 Task: Look for space in Biankouma, Ivory Coast from 5th September, 2023 to 13th September, 2023 for 6 adults in price range Rs.15000 to Rs.20000. Place can be entire place with 3 bedrooms having 3 beds and 3 bathrooms. Property type can be house, flat, guest house. Booking option can be shelf check-in. Required host language is English.
Action: Mouse moved to (375, 83)
Screenshot: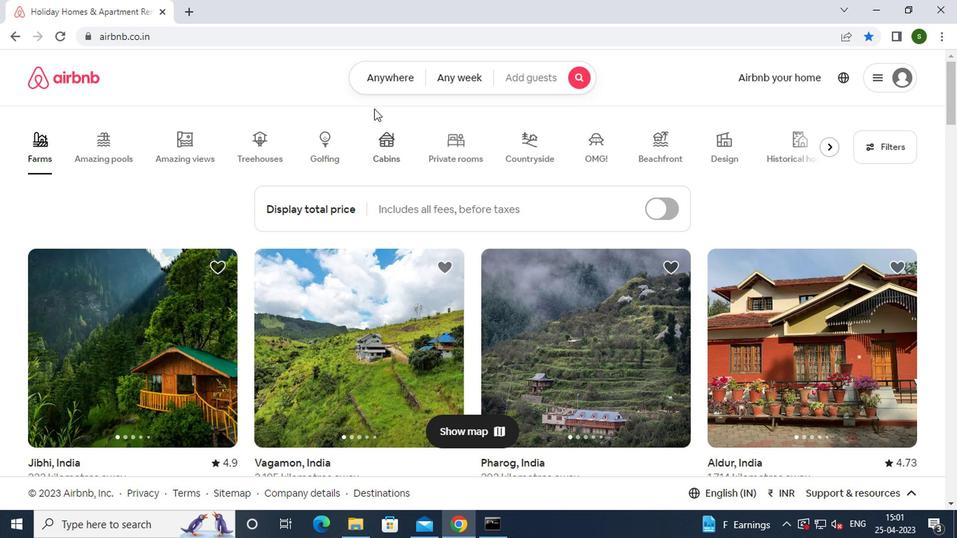 
Action: Mouse pressed left at (375, 83)
Screenshot: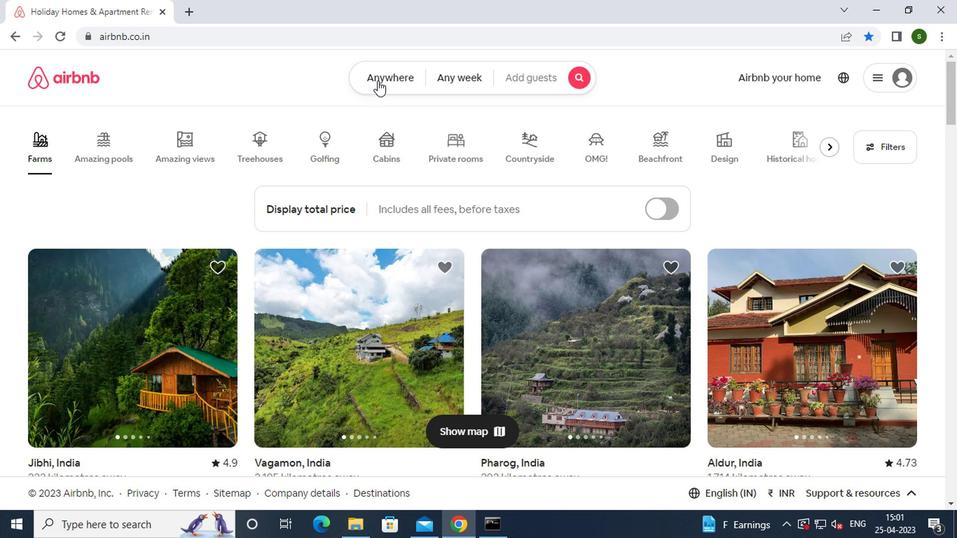 
Action: Mouse moved to (268, 130)
Screenshot: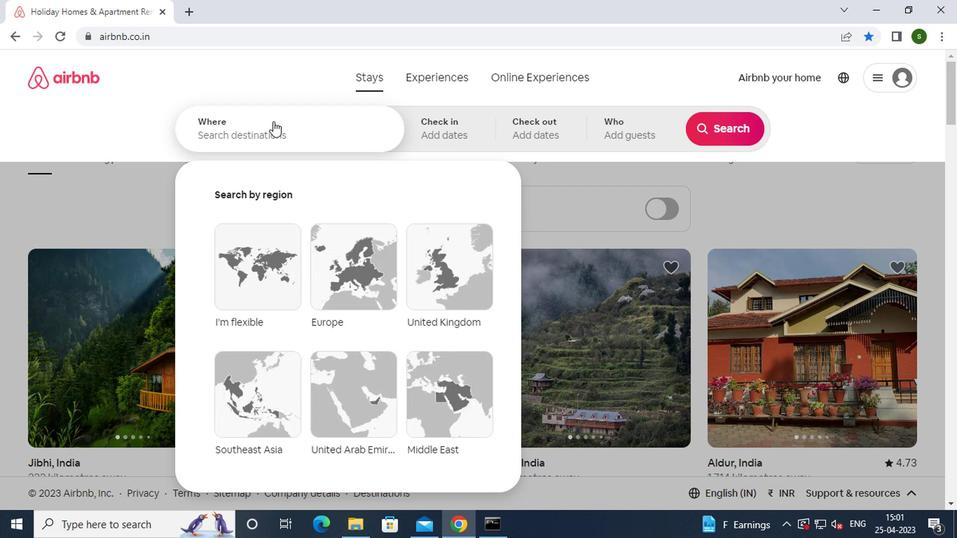 
Action: Mouse pressed left at (268, 130)
Screenshot: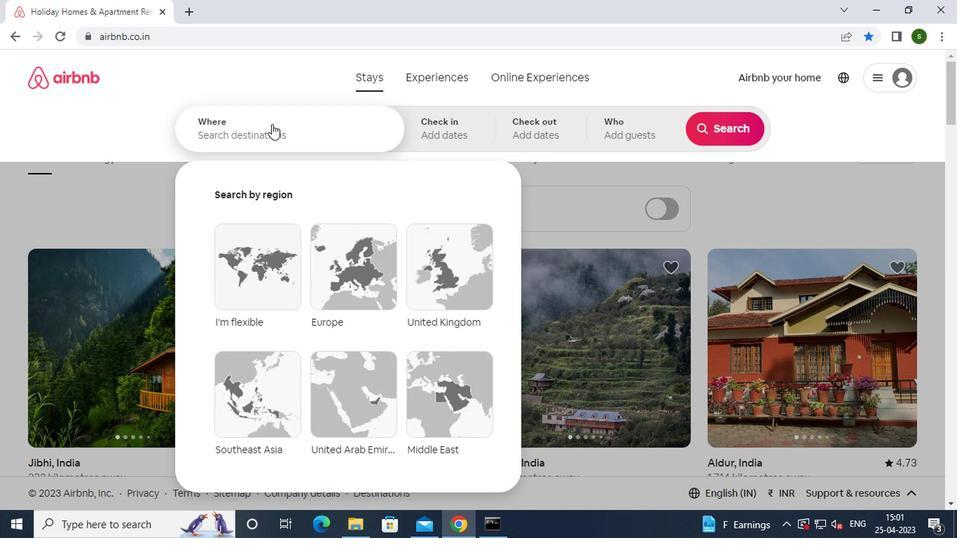 
Action: Key pressed b<Key.caps_lock>iankouma,<Key.space><Key.caps_lock>i<Key.caps_lock>vory
Screenshot: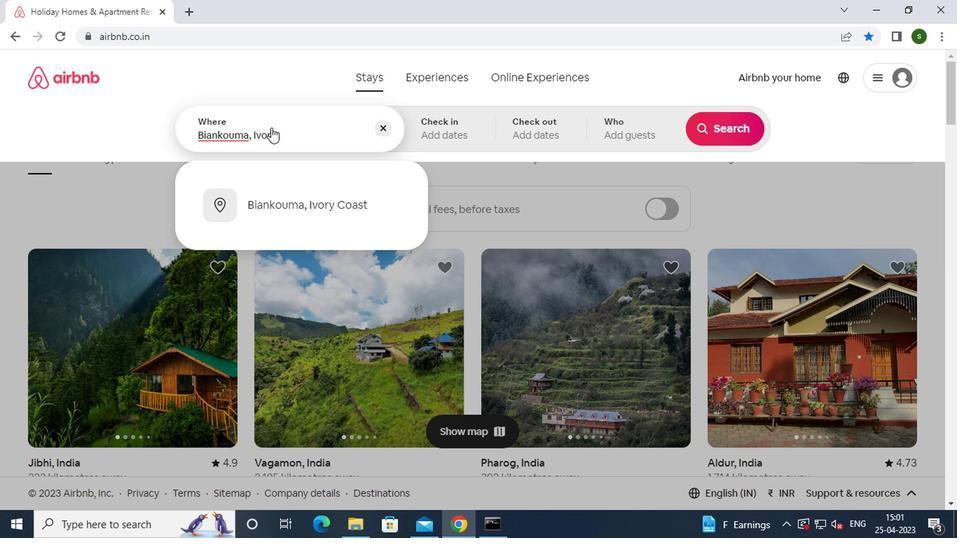 
Action: Mouse moved to (288, 198)
Screenshot: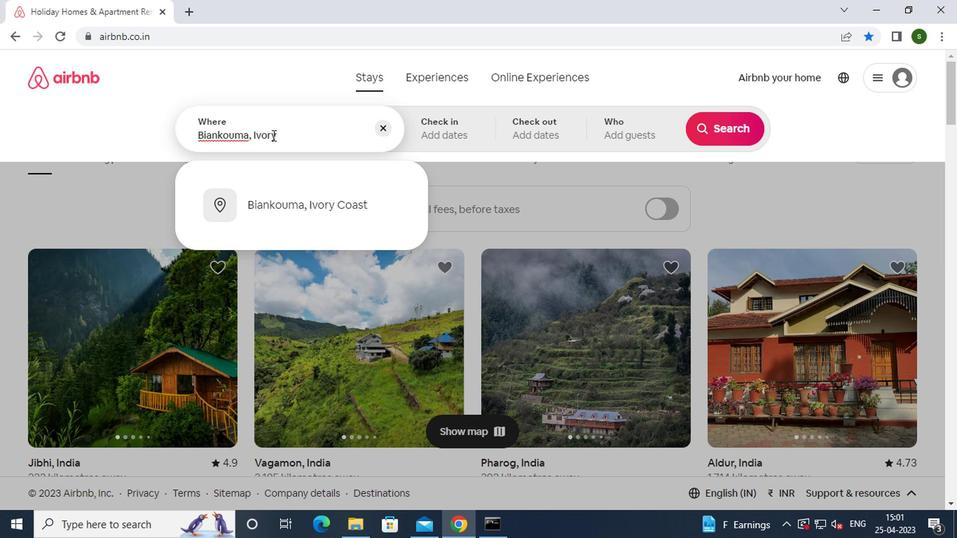 
Action: Mouse pressed left at (288, 198)
Screenshot: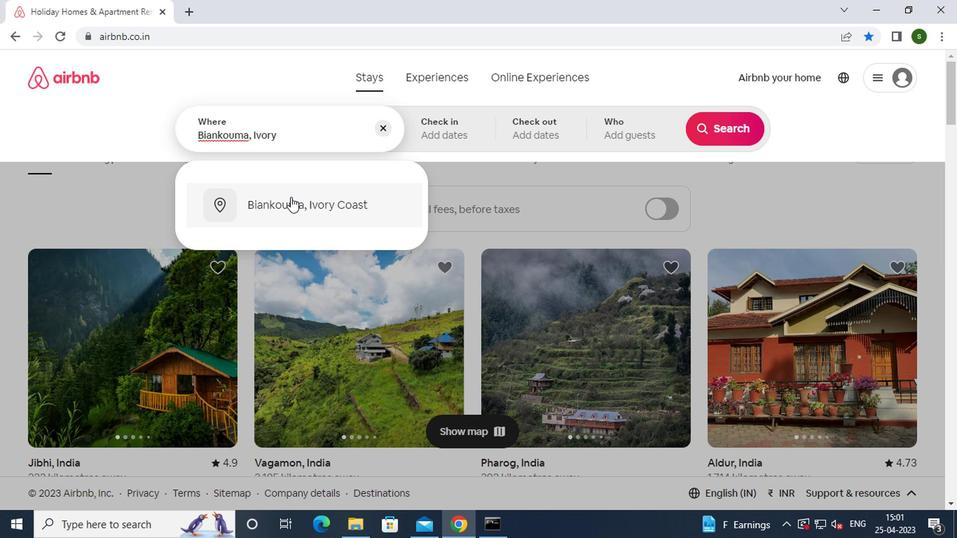
Action: Mouse moved to (719, 238)
Screenshot: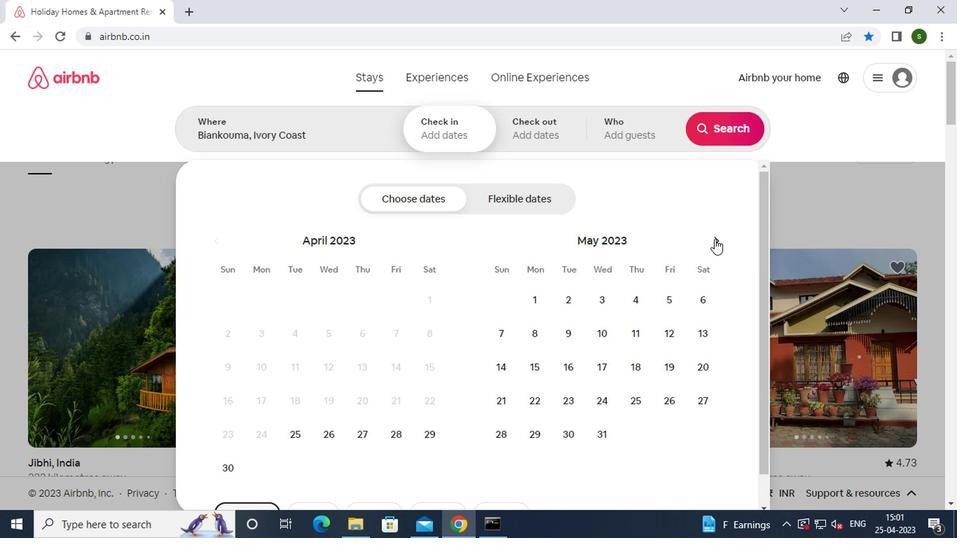 
Action: Mouse pressed left at (719, 238)
Screenshot: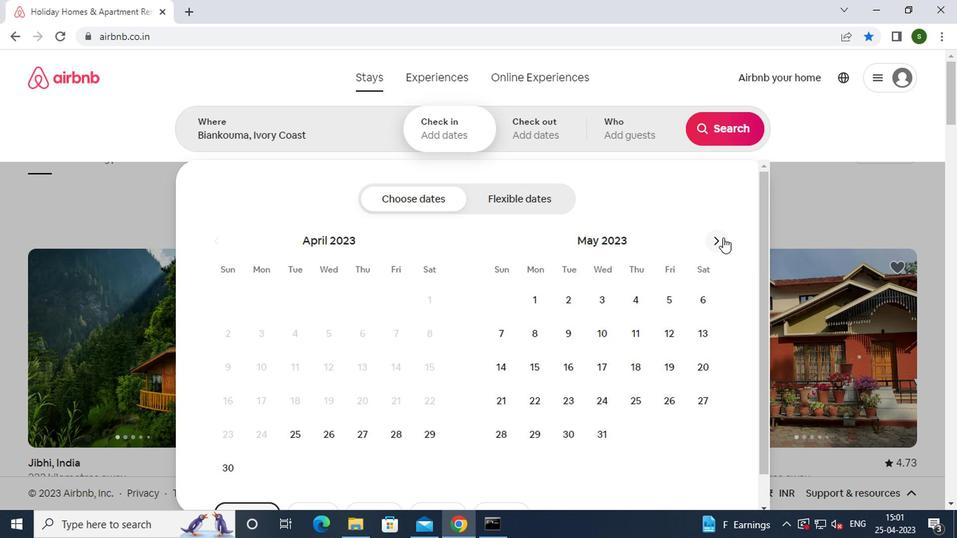 
Action: Mouse pressed left at (719, 238)
Screenshot: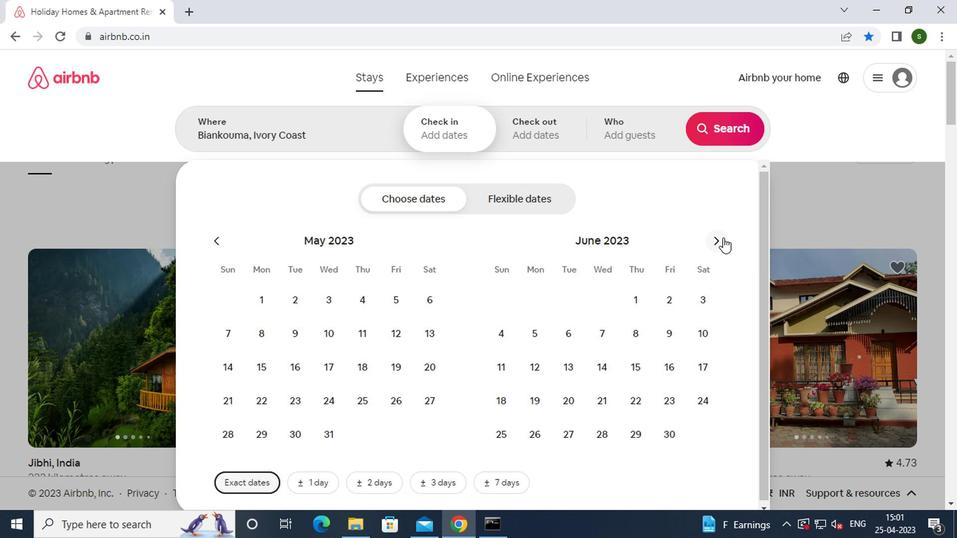 
Action: Mouse moved to (719, 238)
Screenshot: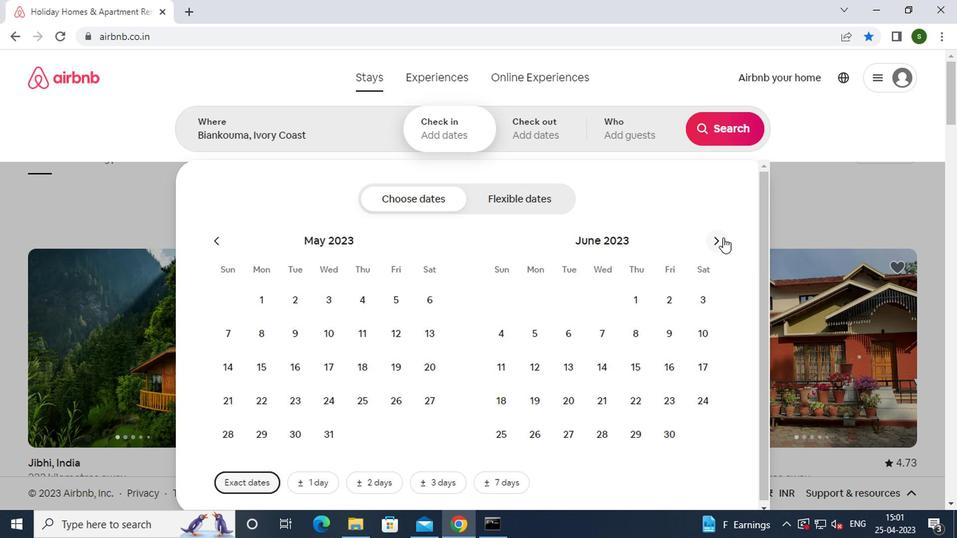 
Action: Mouse pressed left at (719, 238)
Screenshot: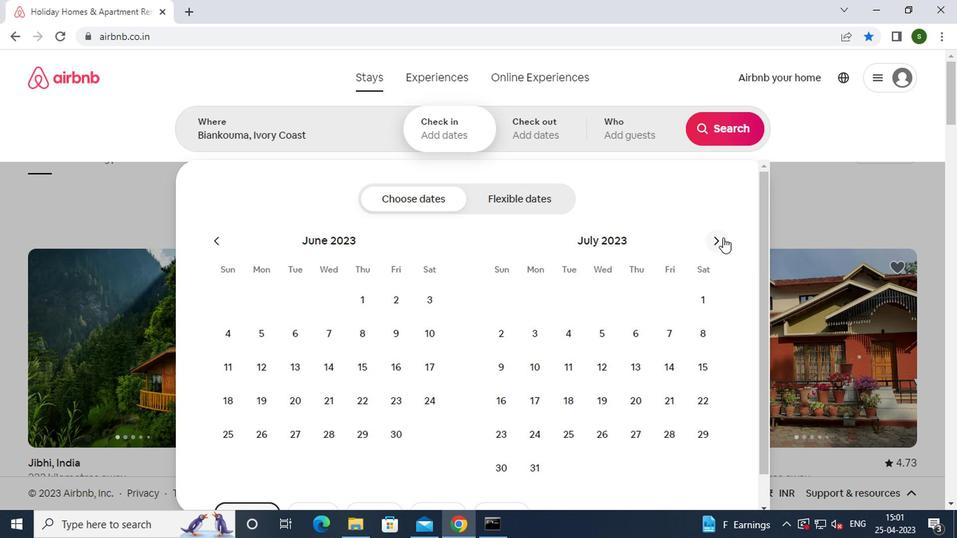 
Action: Mouse moved to (718, 238)
Screenshot: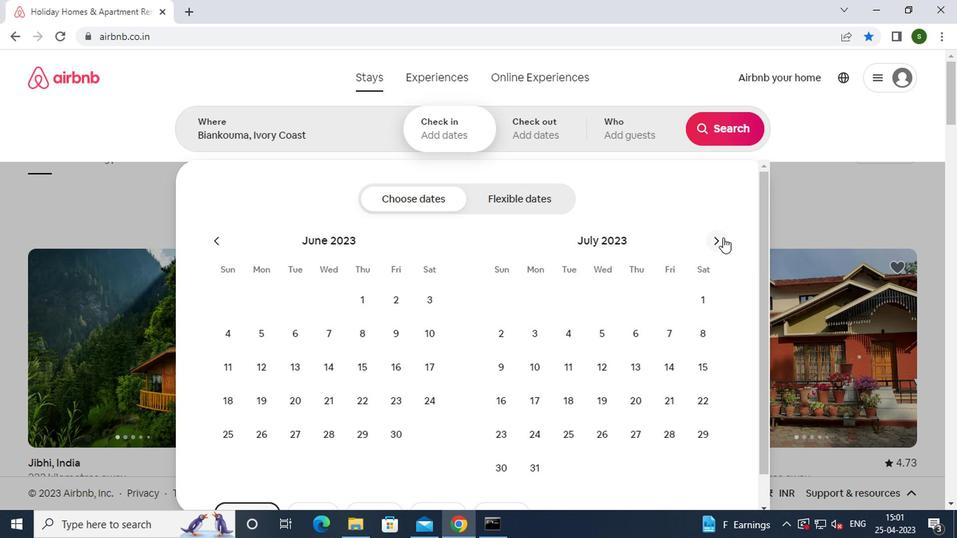 
Action: Mouse pressed left at (718, 238)
Screenshot: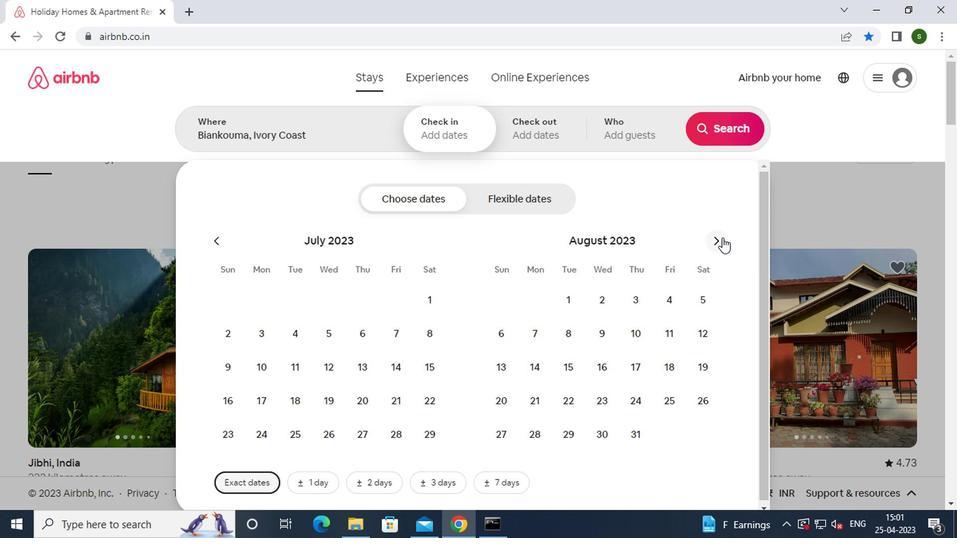 
Action: Mouse moved to (556, 328)
Screenshot: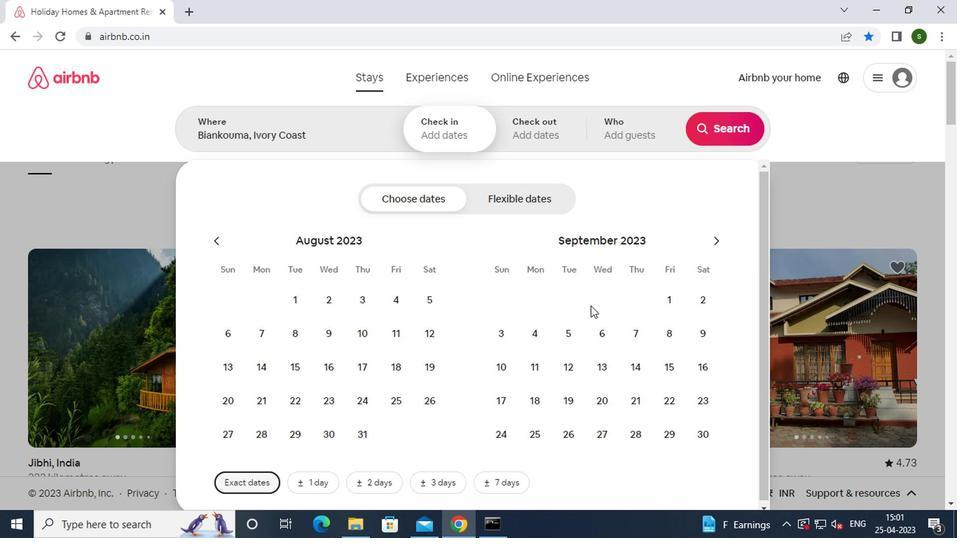 
Action: Mouse pressed left at (556, 328)
Screenshot: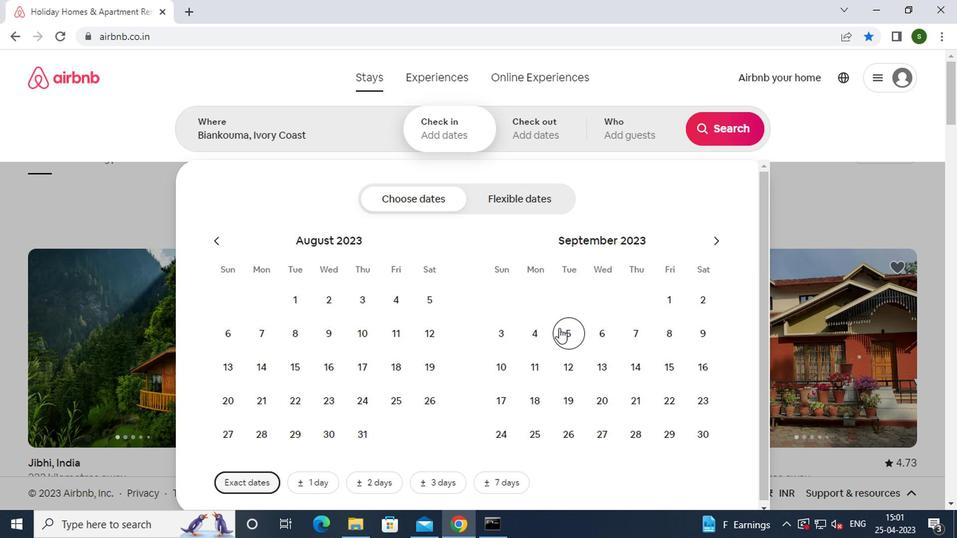 
Action: Mouse moved to (594, 357)
Screenshot: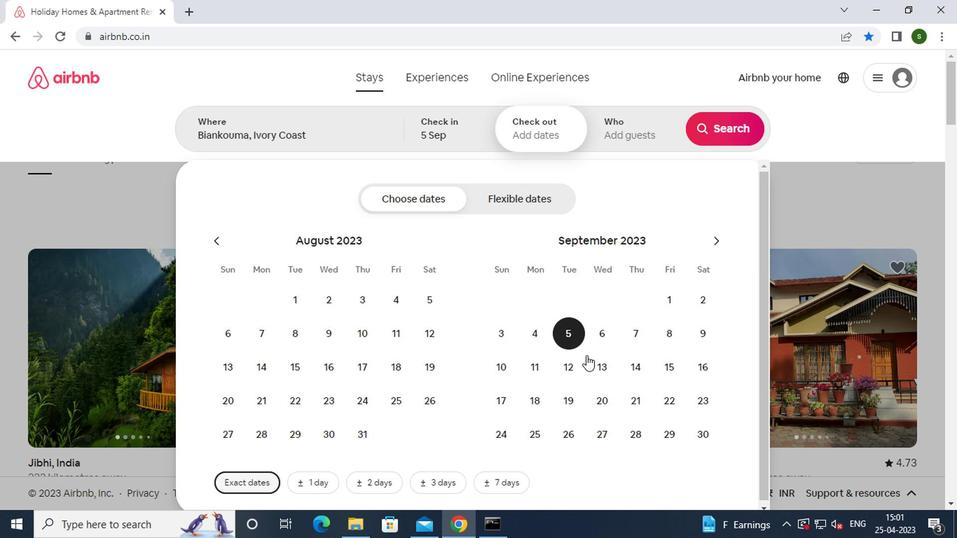 
Action: Mouse pressed left at (594, 357)
Screenshot: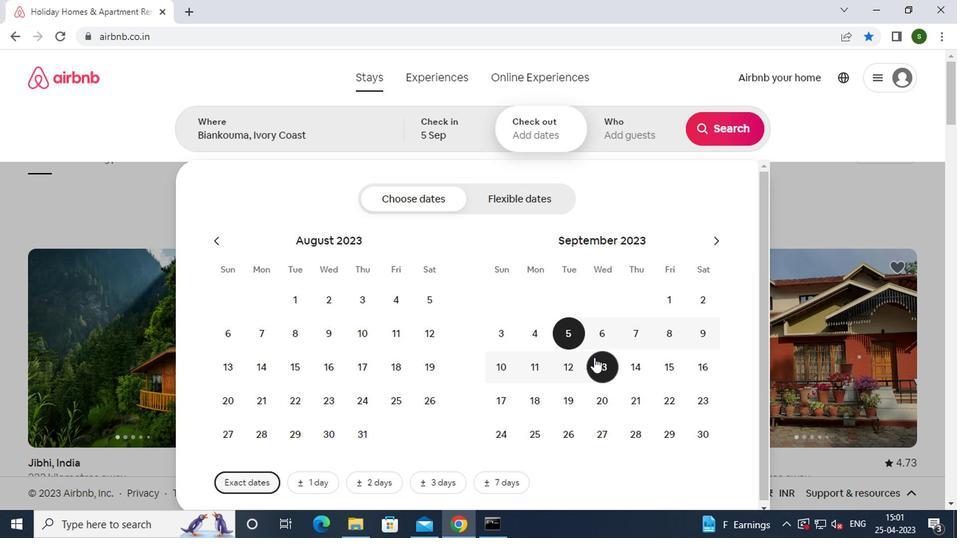 
Action: Mouse moved to (610, 137)
Screenshot: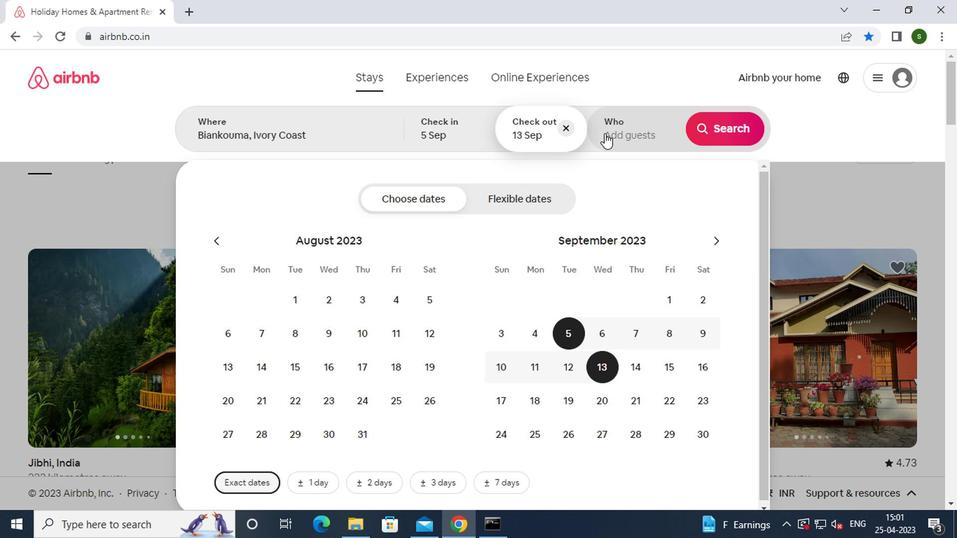 
Action: Mouse pressed left at (610, 137)
Screenshot: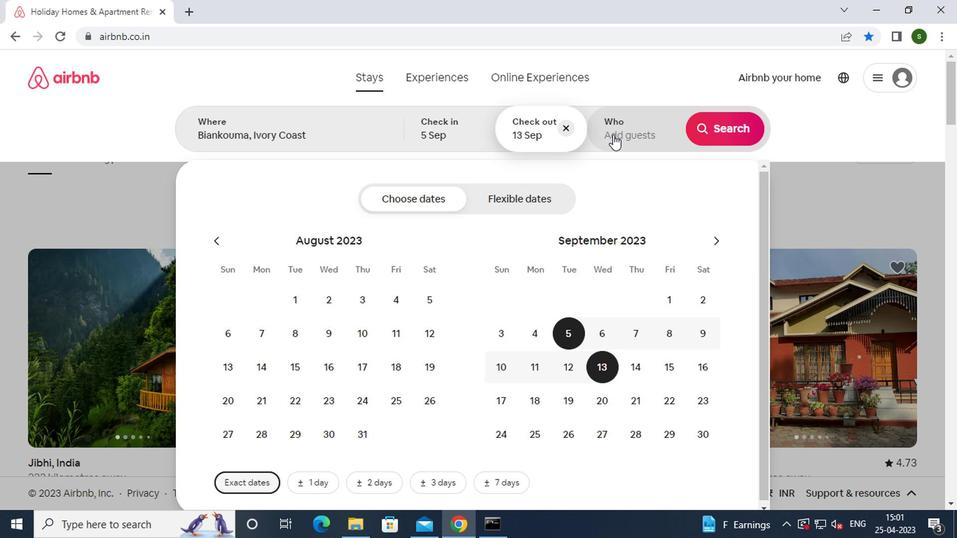 
Action: Mouse moved to (733, 202)
Screenshot: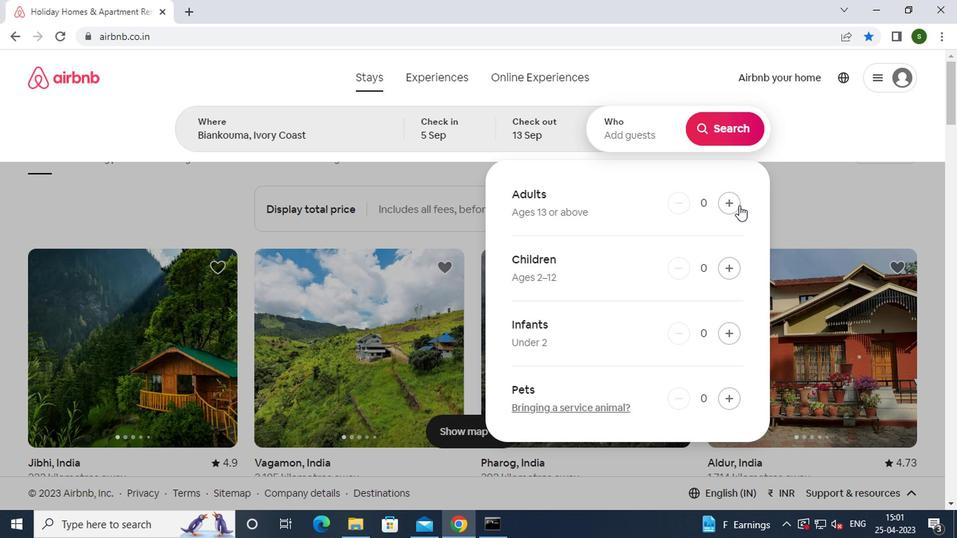 
Action: Mouse pressed left at (733, 202)
Screenshot: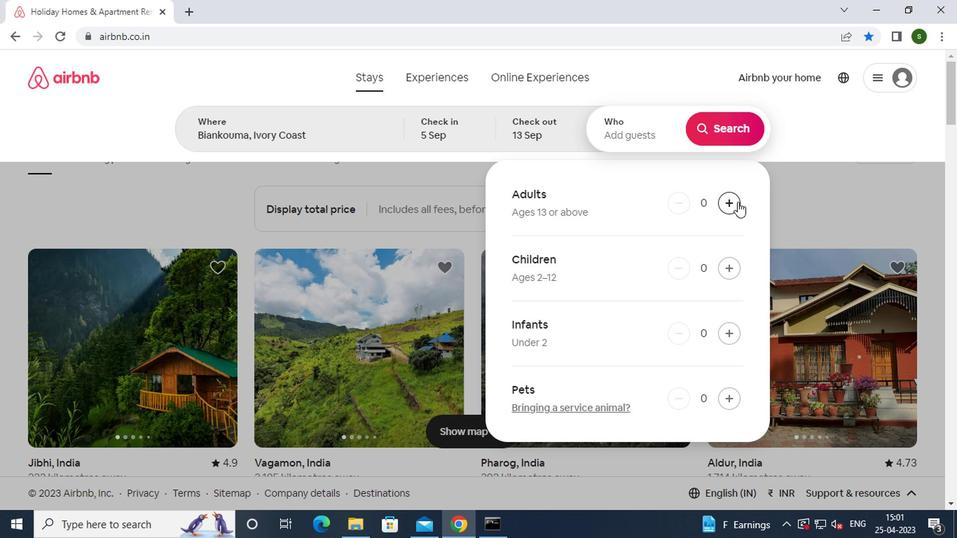 
Action: Mouse pressed left at (733, 202)
Screenshot: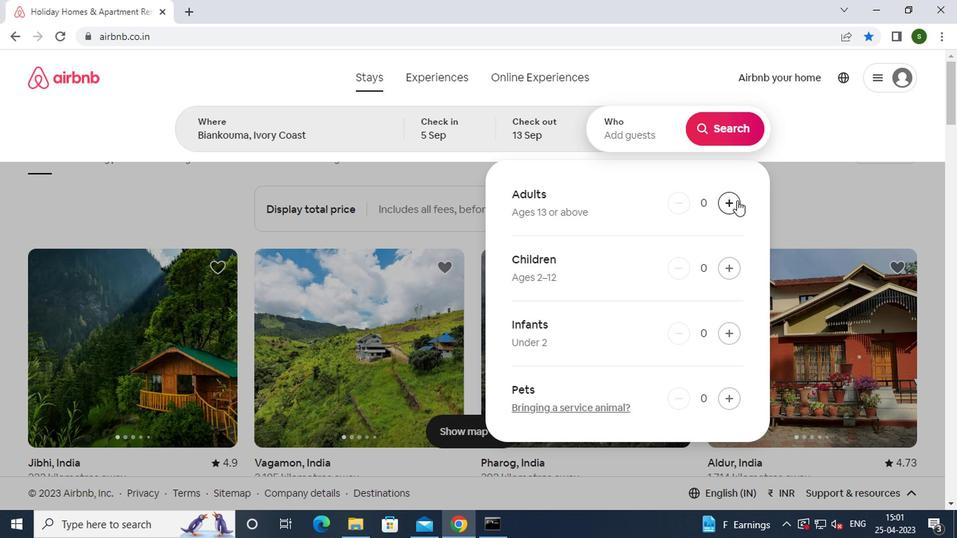 
Action: Mouse pressed left at (733, 202)
Screenshot: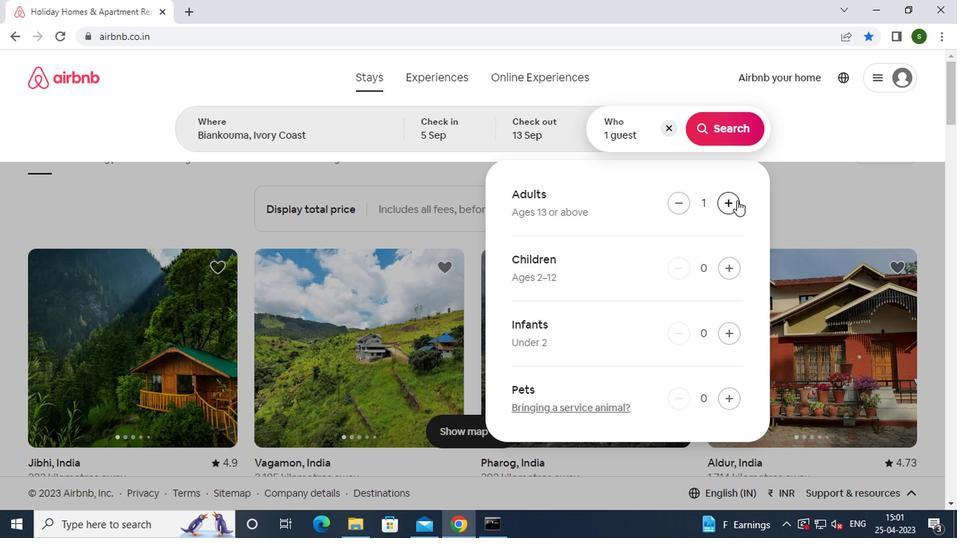 
Action: Mouse pressed left at (733, 202)
Screenshot: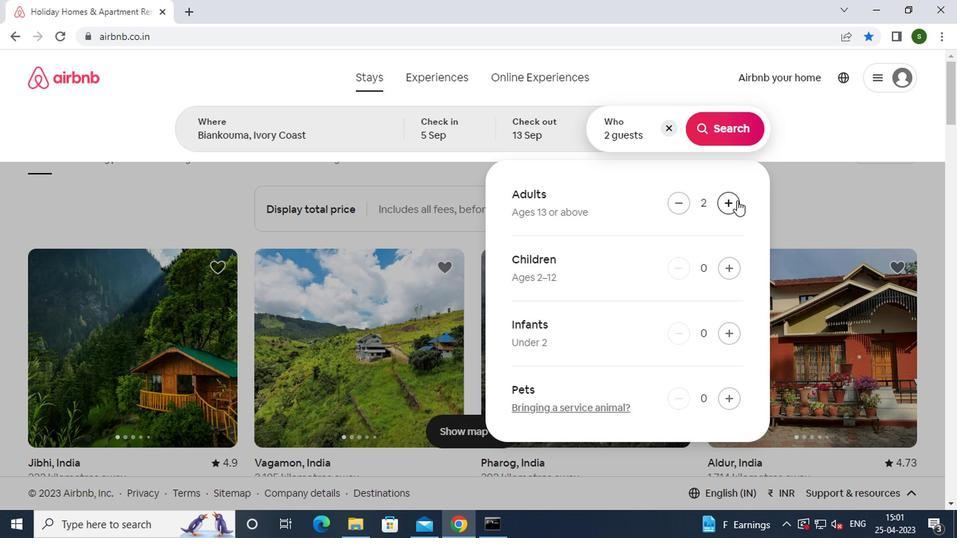 
Action: Mouse pressed left at (733, 202)
Screenshot: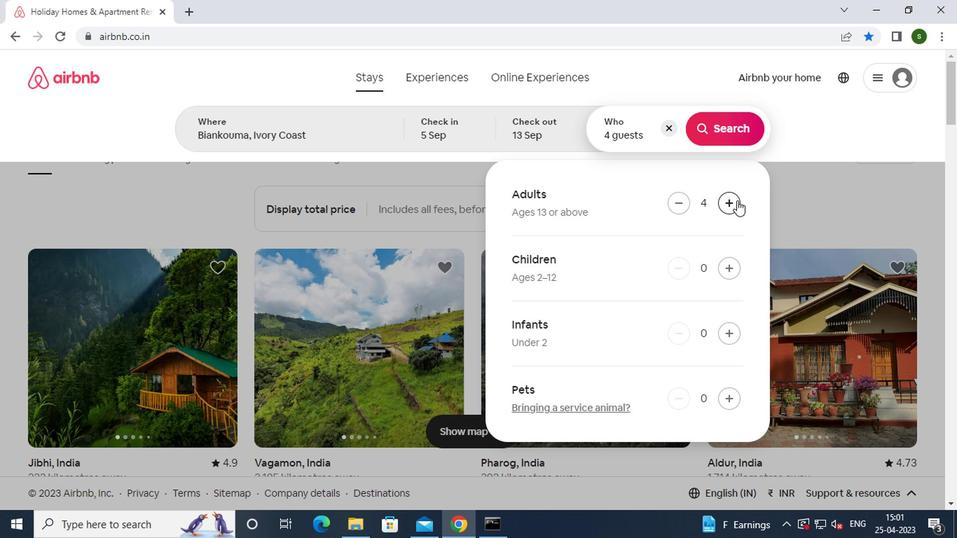 
Action: Mouse pressed left at (733, 202)
Screenshot: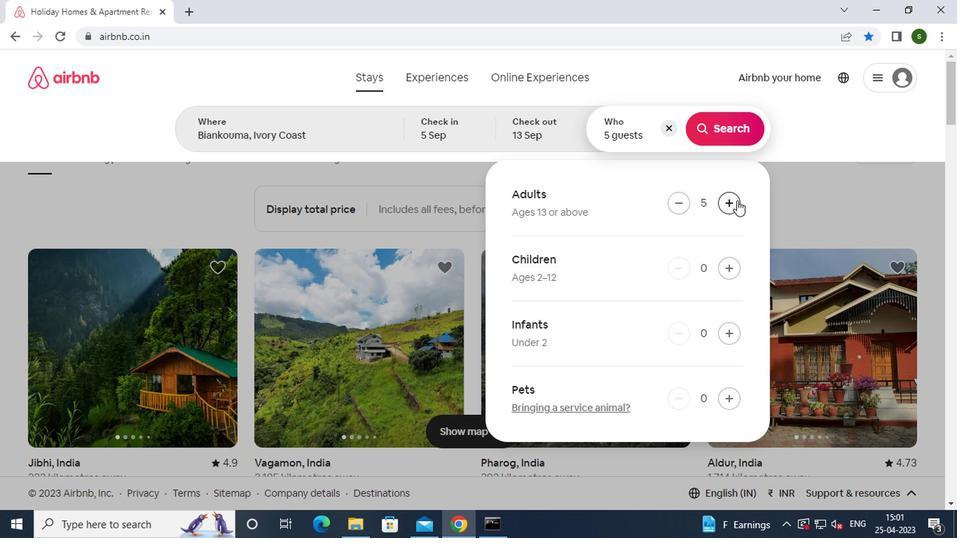 
Action: Mouse moved to (723, 137)
Screenshot: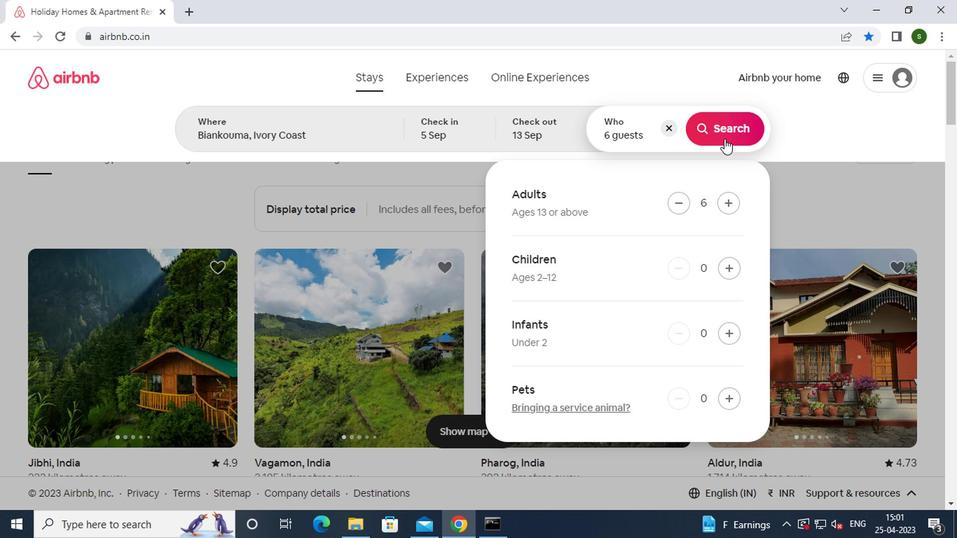 
Action: Mouse pressed left at (723, 137)
Screenshot: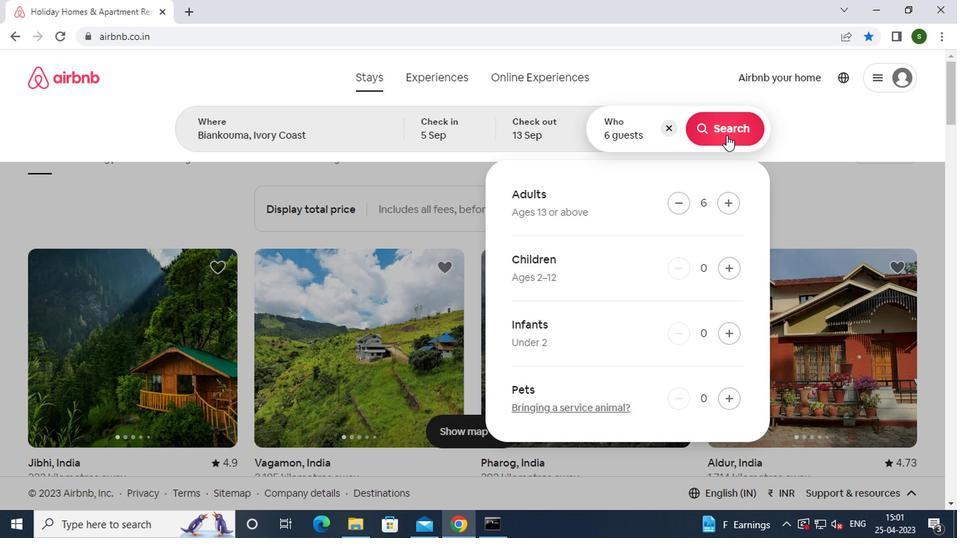 
Action: Mouse moved to (865, 139)
Screenshot: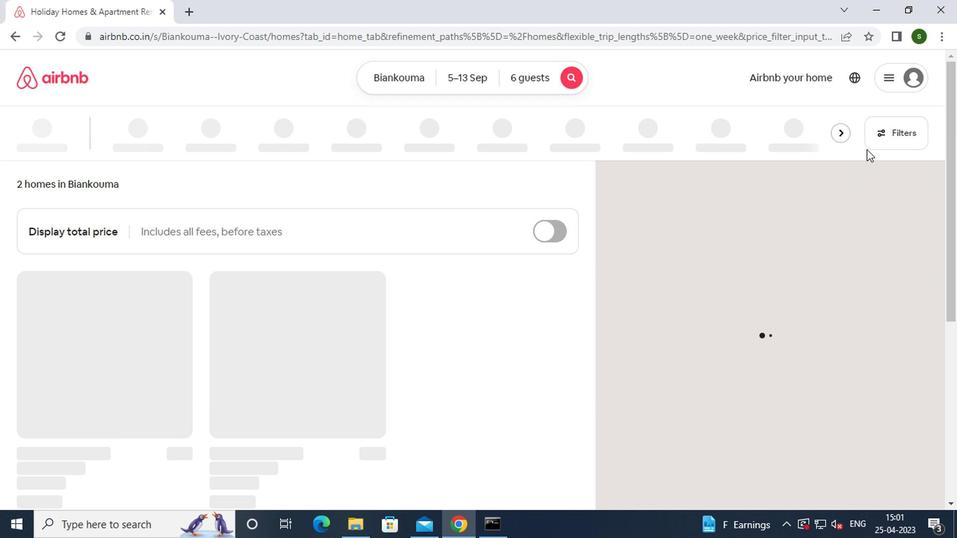 
Action: Mouse pressed left at (865, 139)
Screenshot: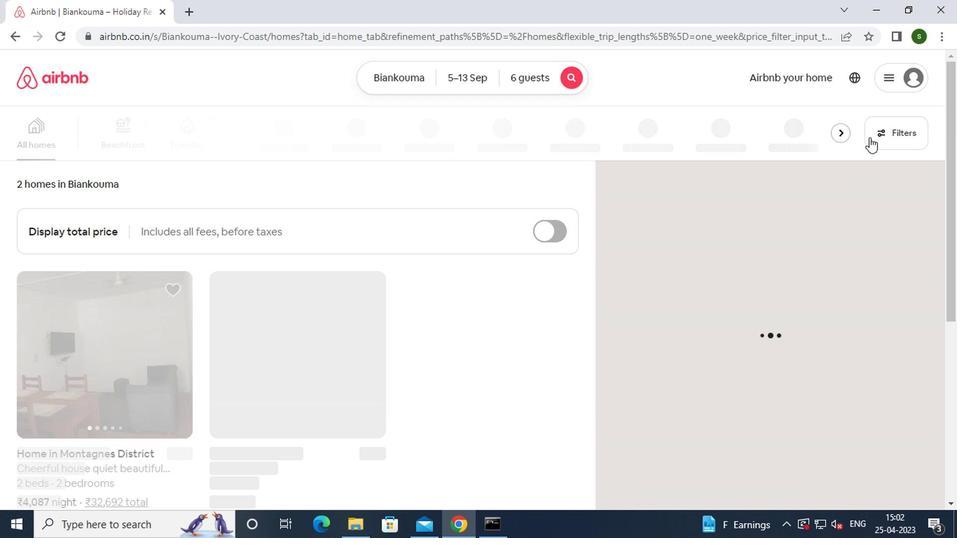 
Action: Mouse moved to (404, 307)
Screenshot: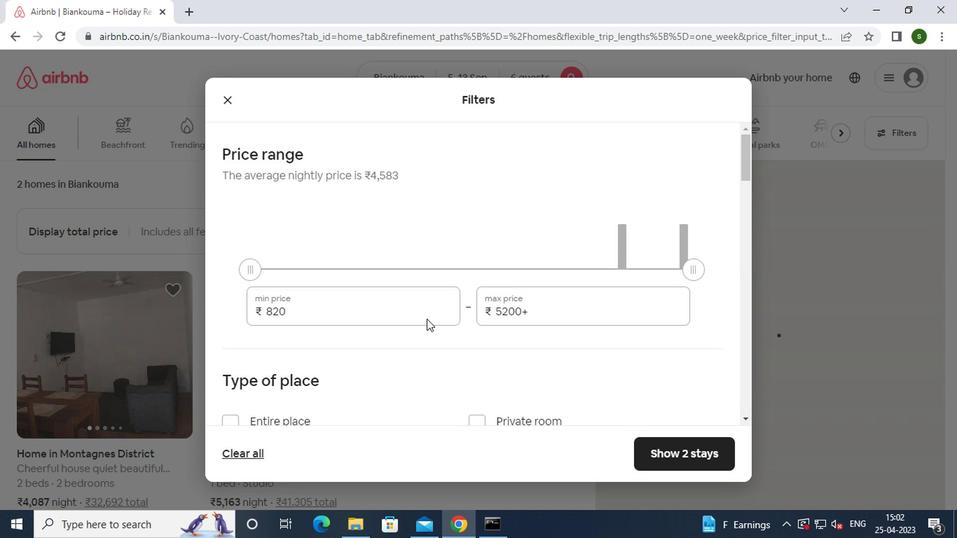 
Action: Mouse pressed left at (404, 307)
Screenshot: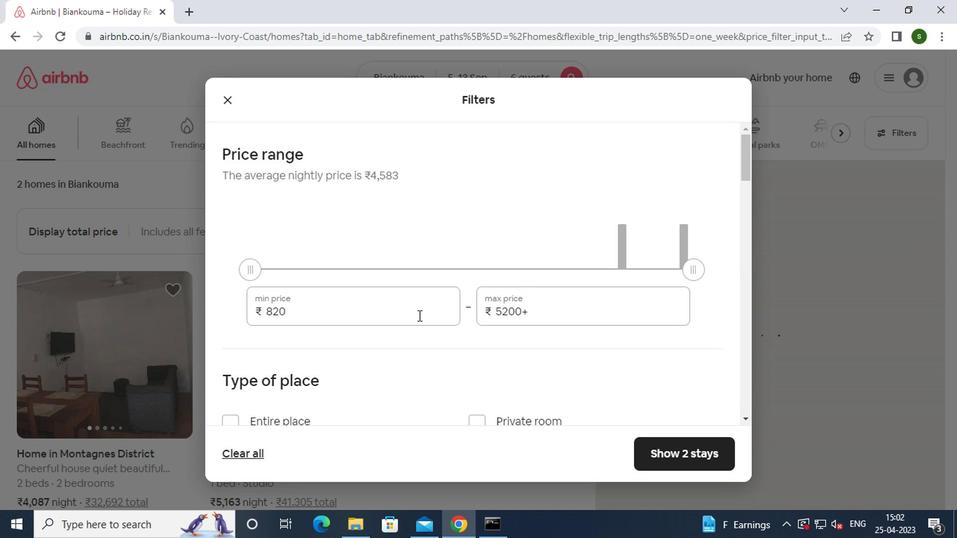 
Action: Key pressed <Key.backspace><Key.backspace><Key.backspace><Key.backspace><Key.backspace><Key.backspace><Key.backspace><Key.backspace><Key.backspace>15000
Screenshot: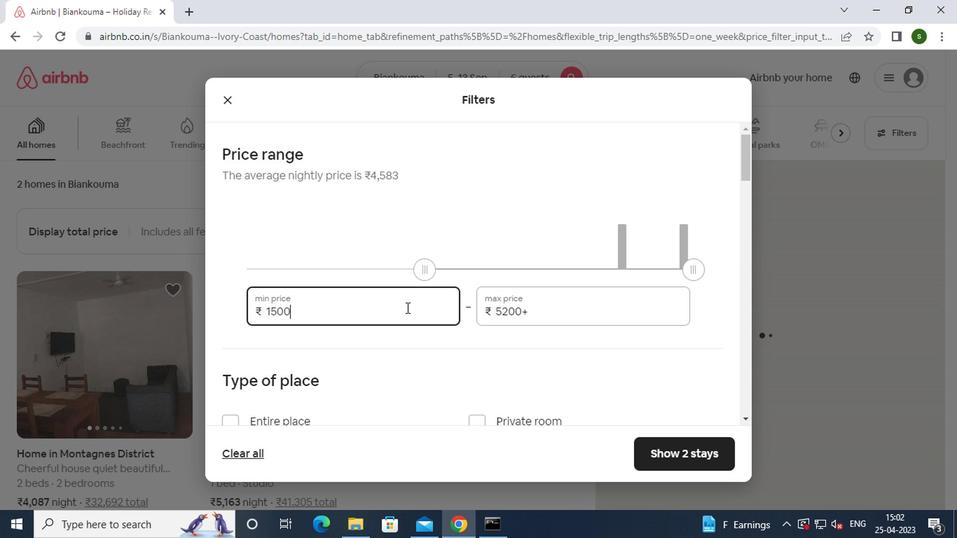 
Action: Mouse moved to (557, 305)
Screenshot: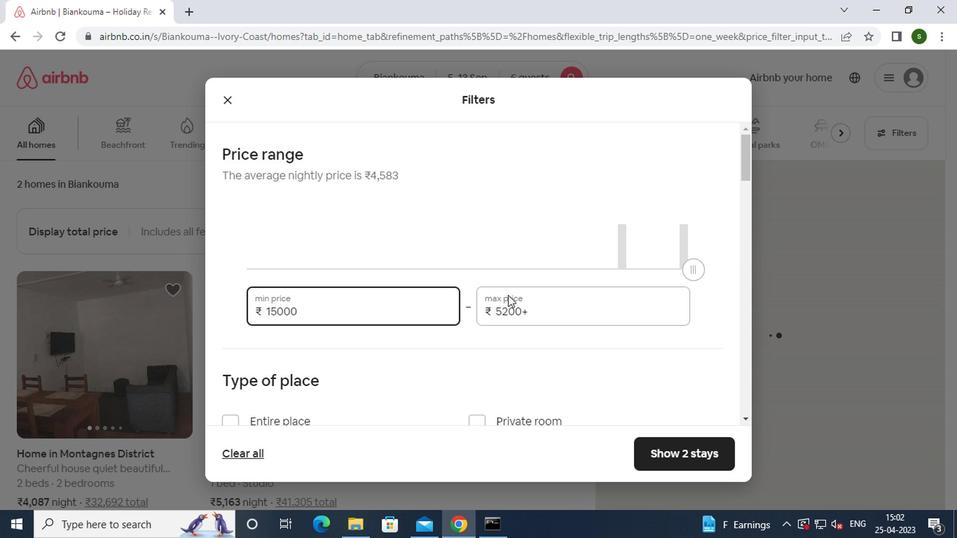 
Action: Mouse pressed left at (557, 305)
Screenshot: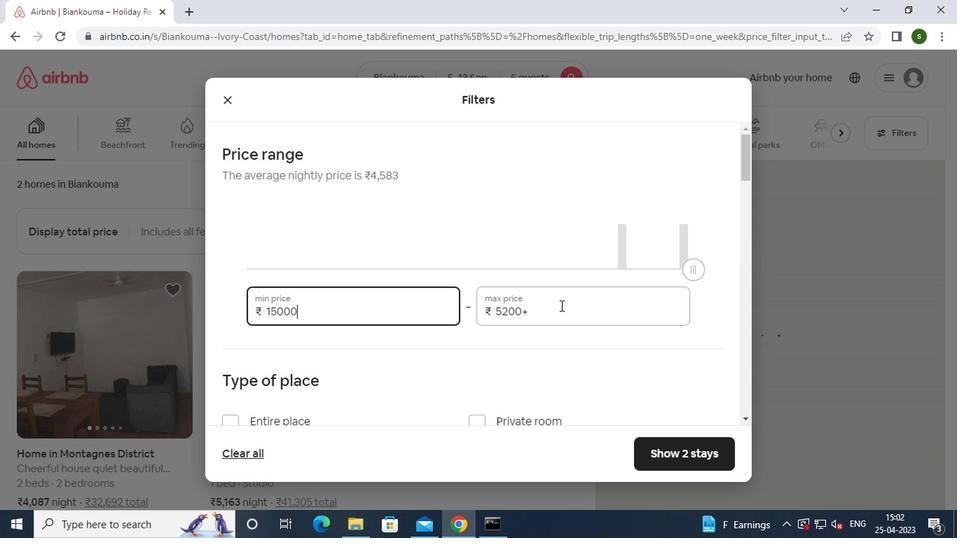 
Action: Key pressed <Key.backspace><Key.backspace><Key.backspace><Key.backspace><Key.backspace><Key.backspace><Key.backspace><Key.backspace><Key.backspace><Key.backspace>20000
Screenshot: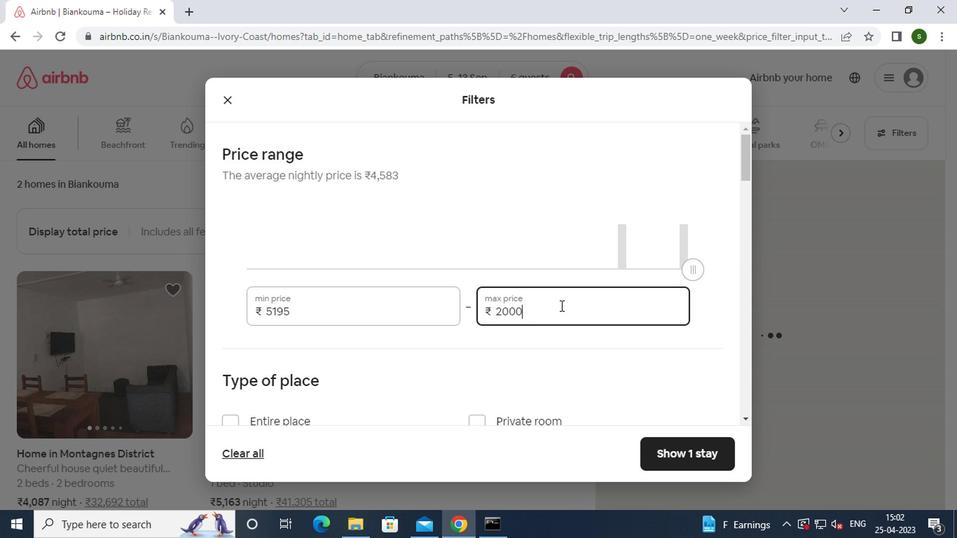 
Action: Mouse moved to (392, 341)
Screenshot: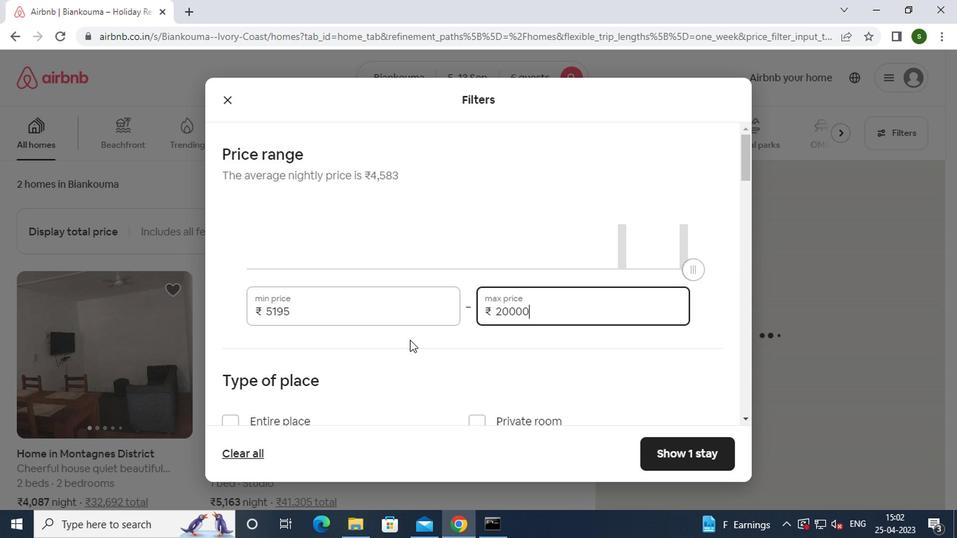 
Action: Mouse scrolled (392, 340) with delta (0, 0)
Screenshot: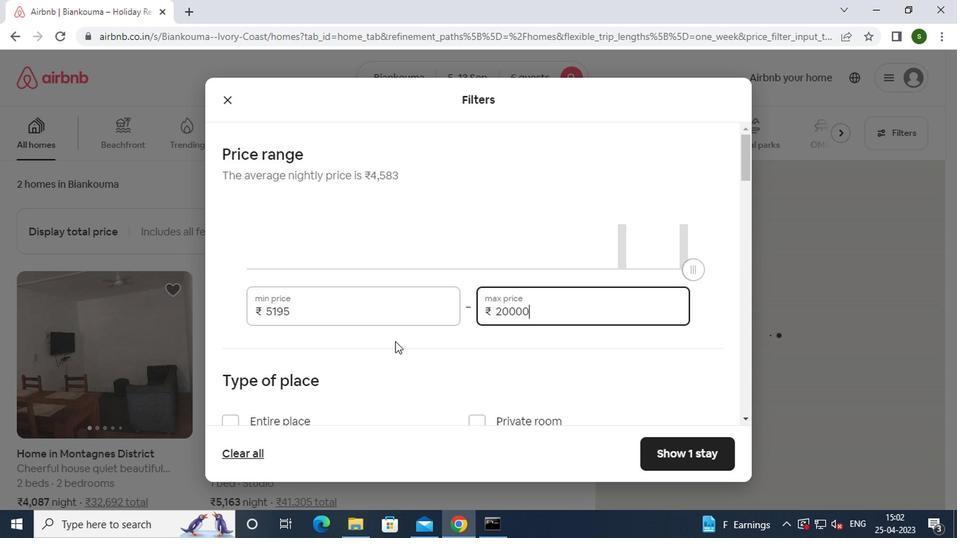 
Action: Mouse scrolled (392, 340) with delta (0, 0)
Screenshot: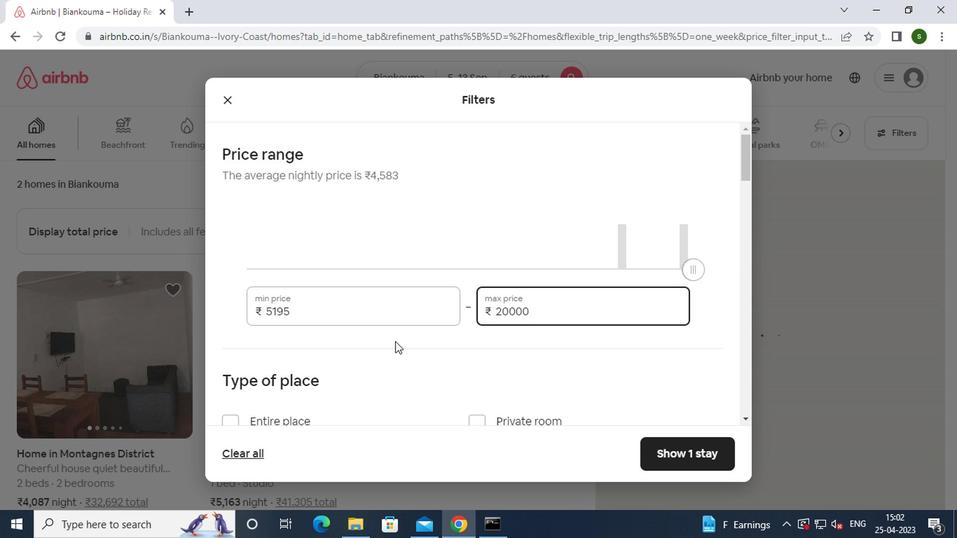 
Action: Mouse moved to (274, 290)
Screenshot: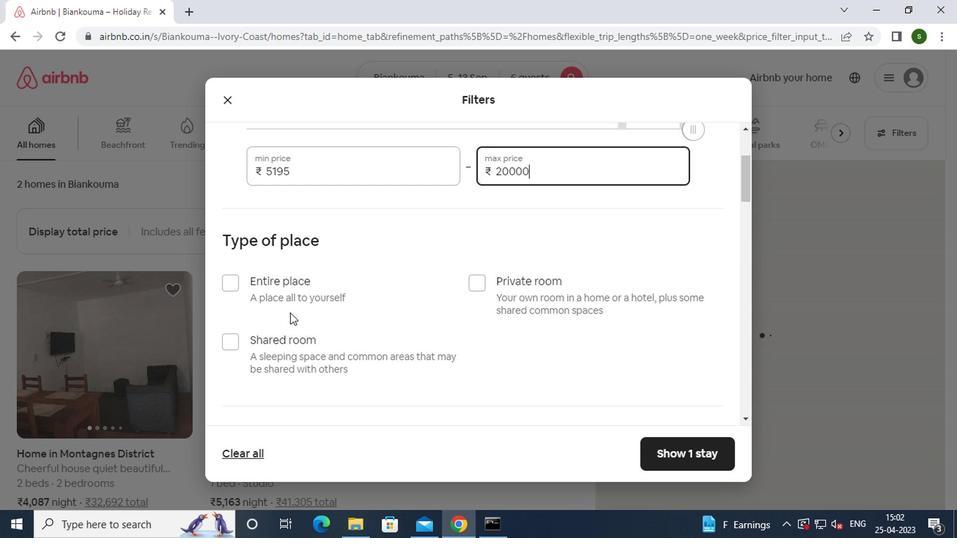
Action: Mouse pressed left at (274, 290)
Screenshot: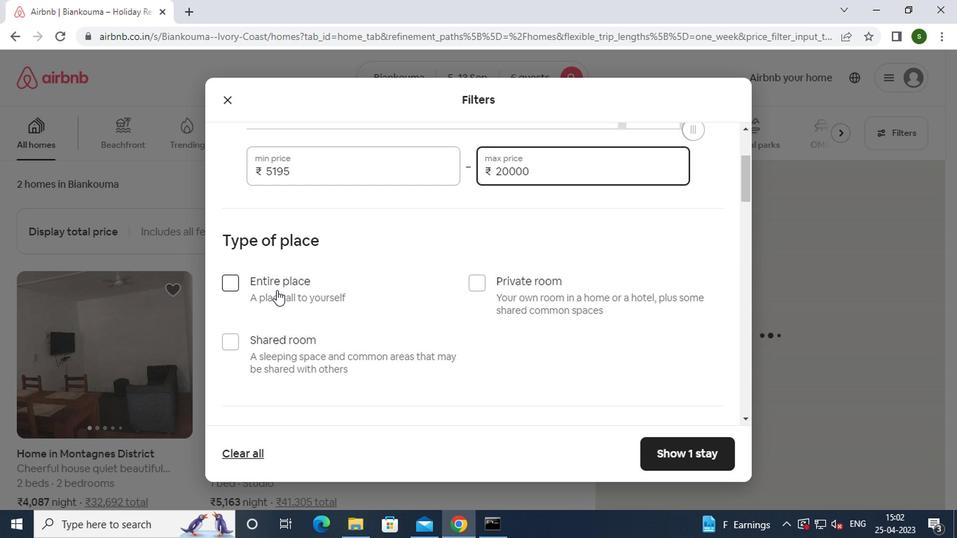 
Action: Mouse moved to (368, 287)
Screenshot: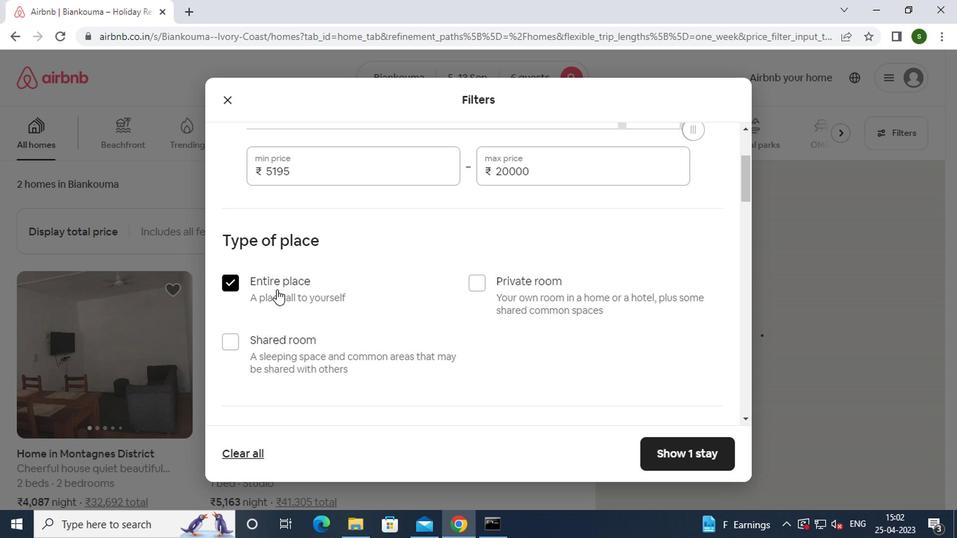 
Action: Mouse scrolled (368, 287) with delta (0, 0)
Screenshot: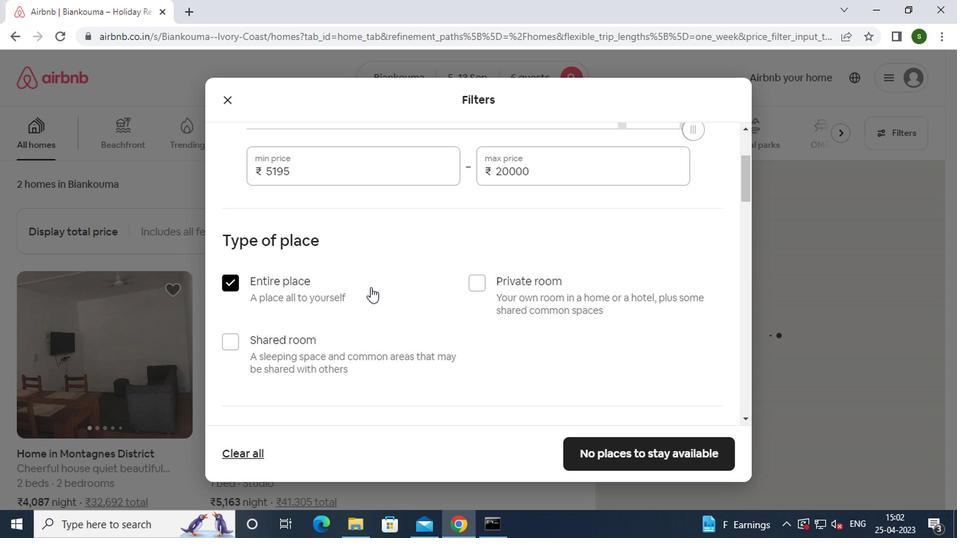 
Action: Mouse scrolled (368, 287) with delta (0, 0)
Screenshot: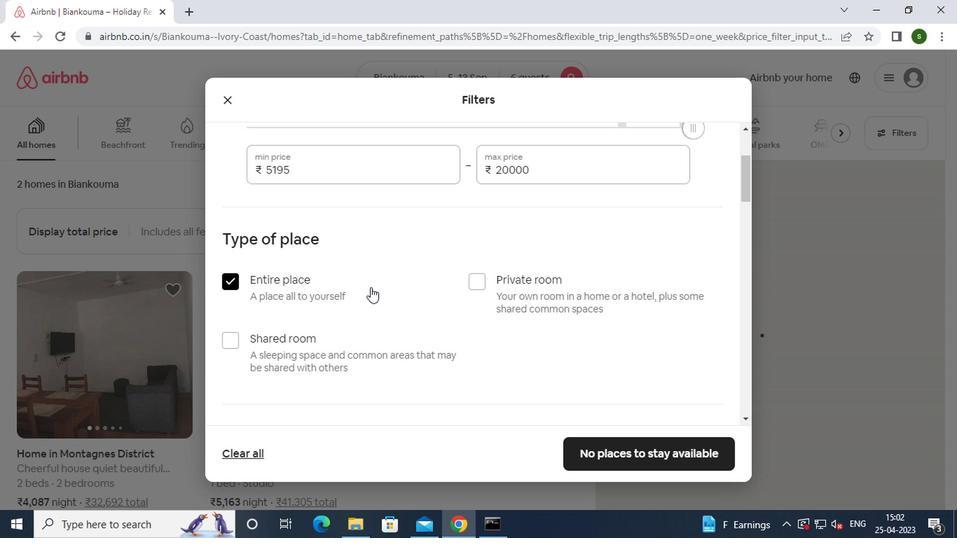
Action: Mouse scrolled (368, 287) with delta (0, 0)
Screenshot: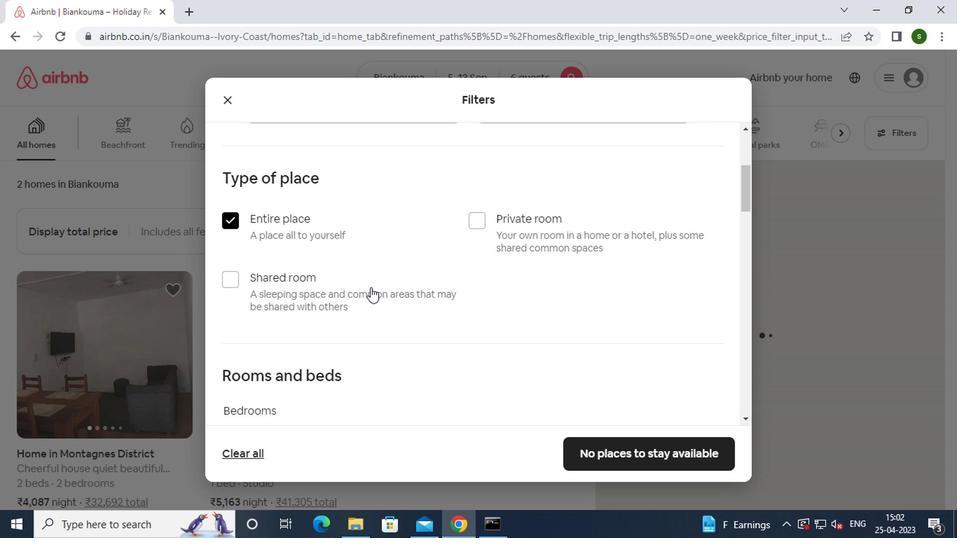 
Action: Mouse scrolled (368, 287) with delta (0, 0)
Screenshot: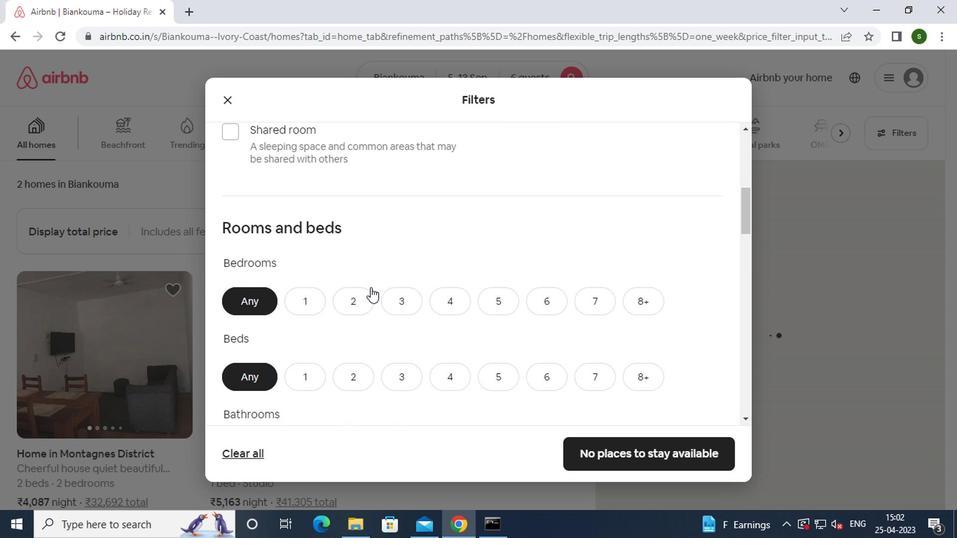 
Action: Mouse moved to (407, 234)
Screenshot: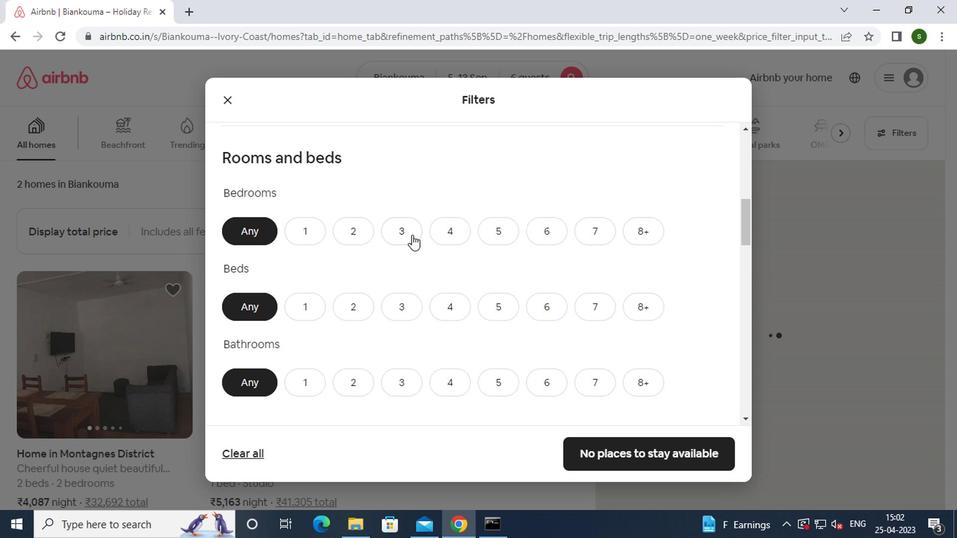 
Action: Mouse pressed left at (407, 234)
Screenshot: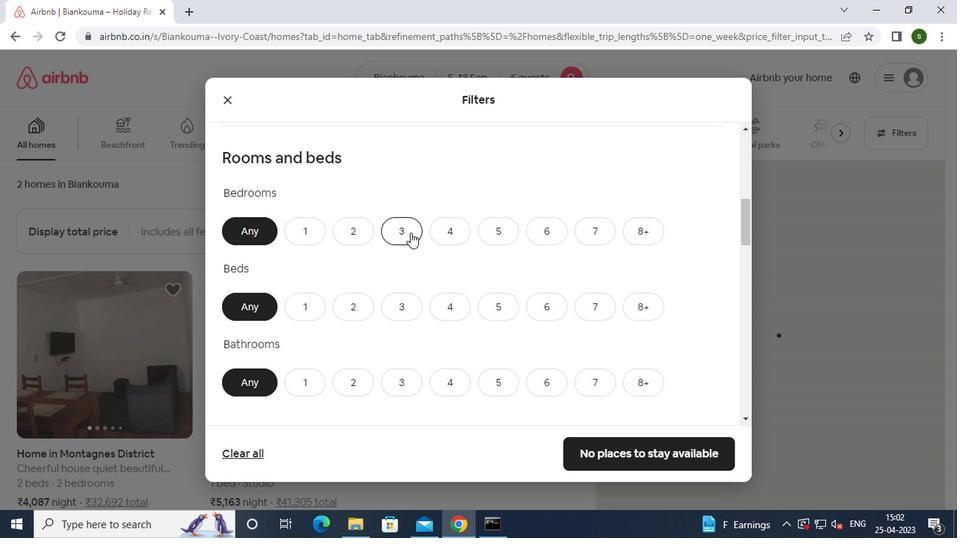 
Action: Mouse moved to (399, 302)
Screenshot: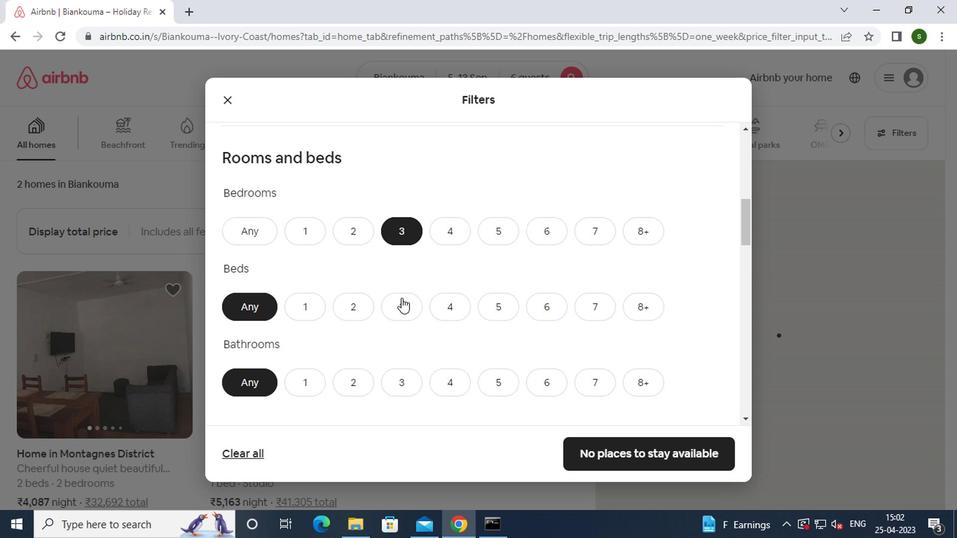 
Action: Mouse pressed left at (399, 302)
Screenshot: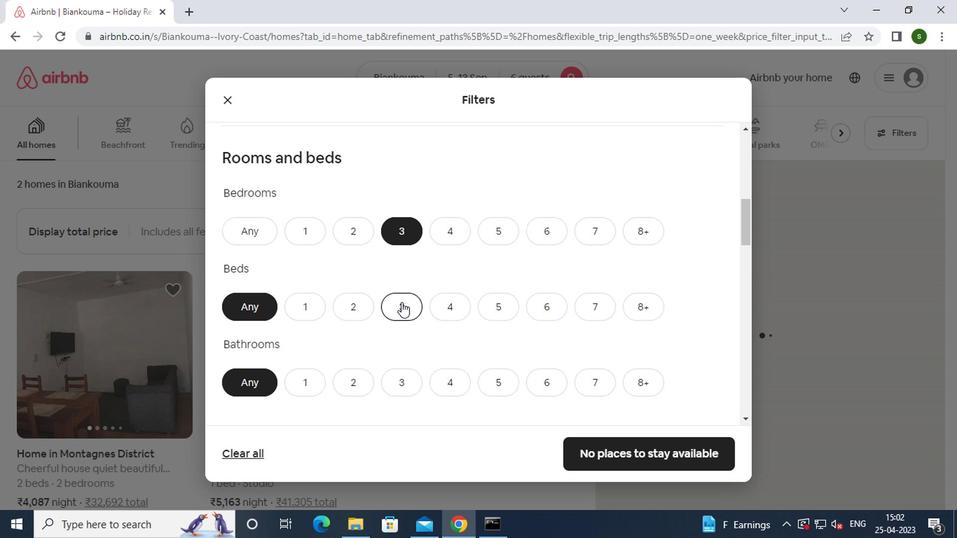
Action: Mouse scrolled (399, 301) with delta (0, 0)
Screenshot: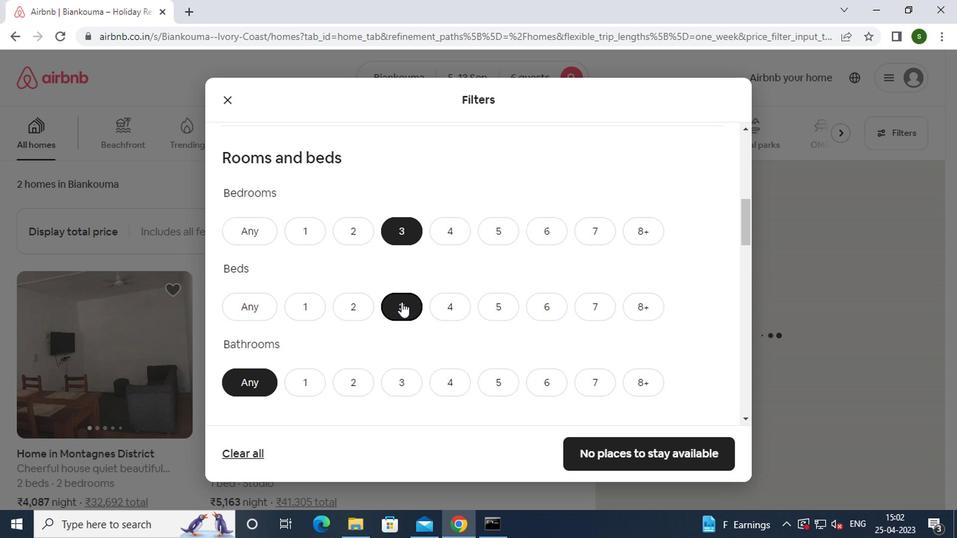 
Action: Mouse scrolled (399, 301) with delta (0, 0)
Screenshot: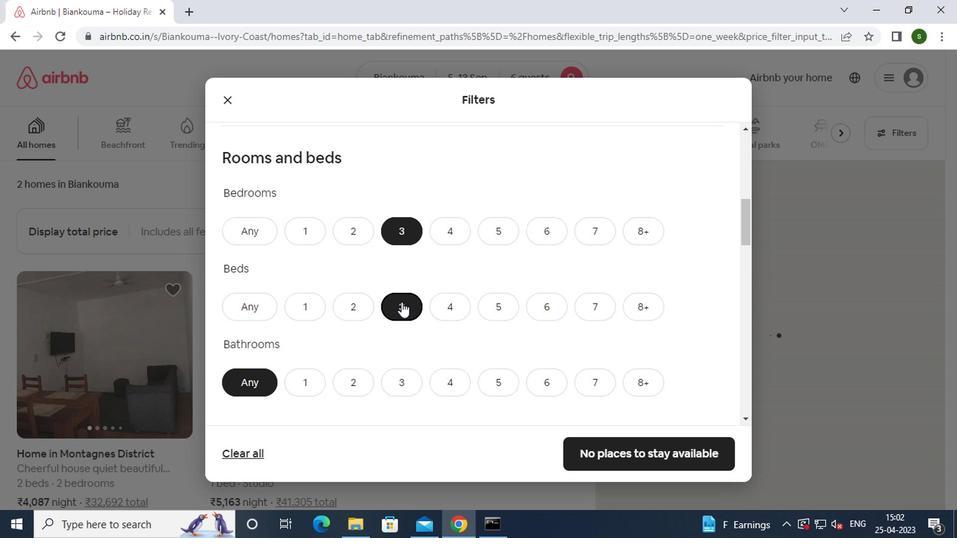 
Action: Mouse moved to (395, 245)
Screenshot: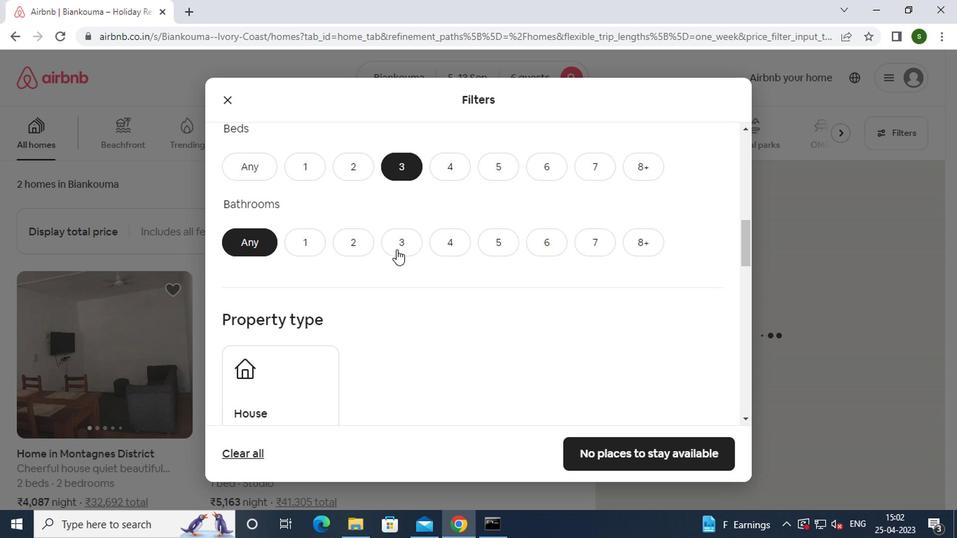 
Action: Mouse pressed left at (395, 245)
Screenshot: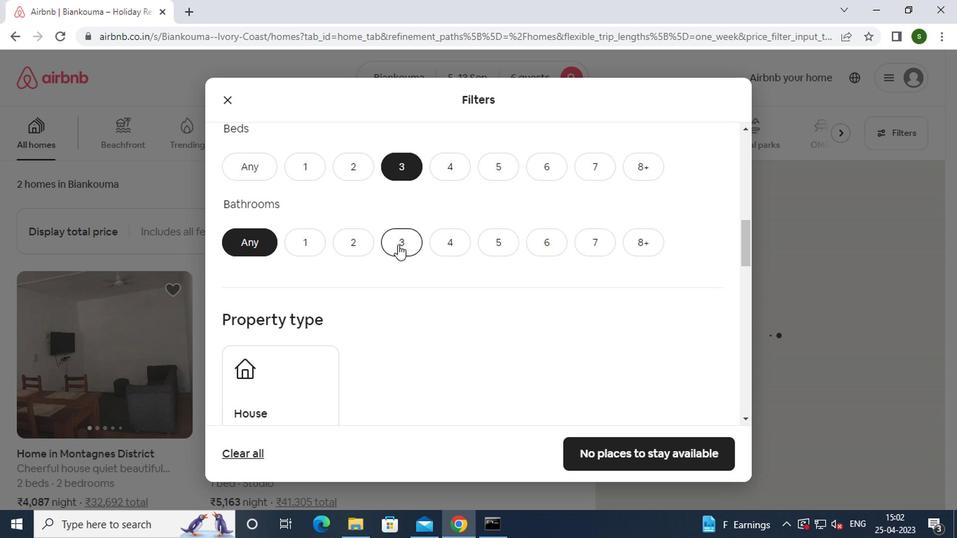 
Action: Mouse moved to (388, 271)
Screenshot: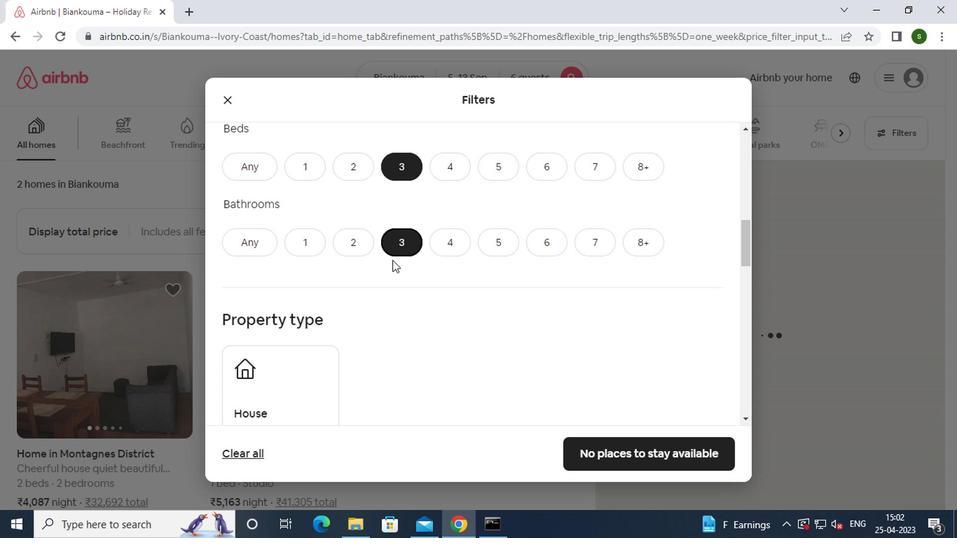 
Action: Mouse scrolled (388, 270) with delta (0, 0)
Screenshot: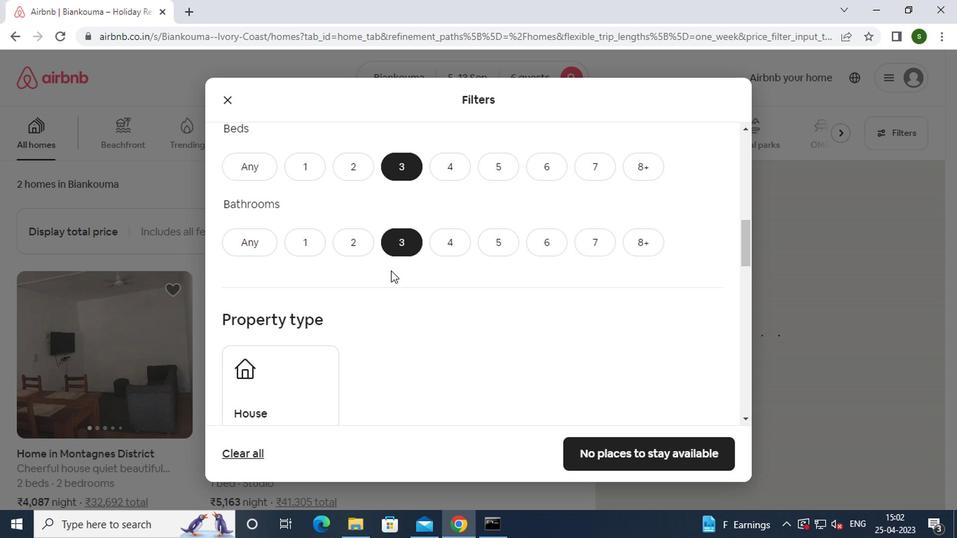 
Action: Mouse scrolled (388, 270) with delta (0, 0)
Screenshot: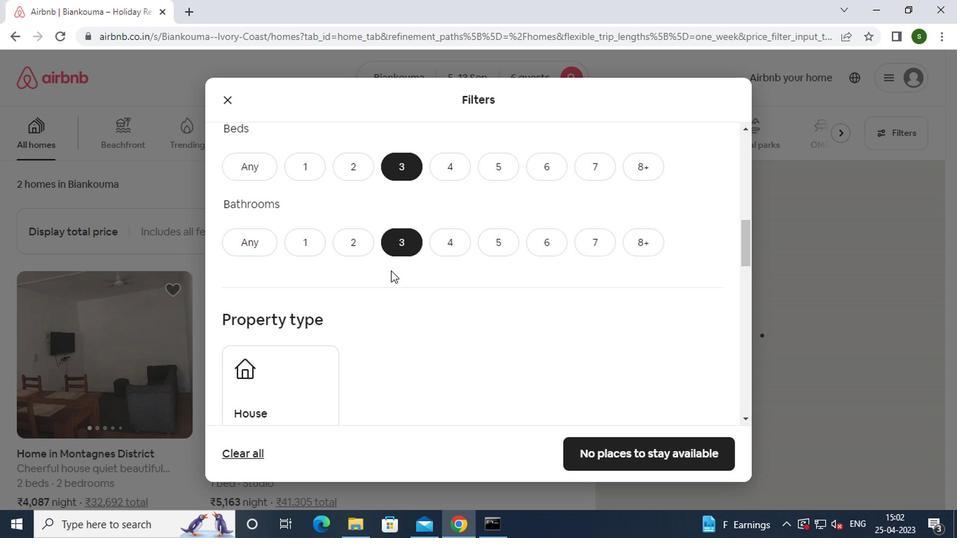 
Action: Mouse moved to (293, 274)
Screenshot: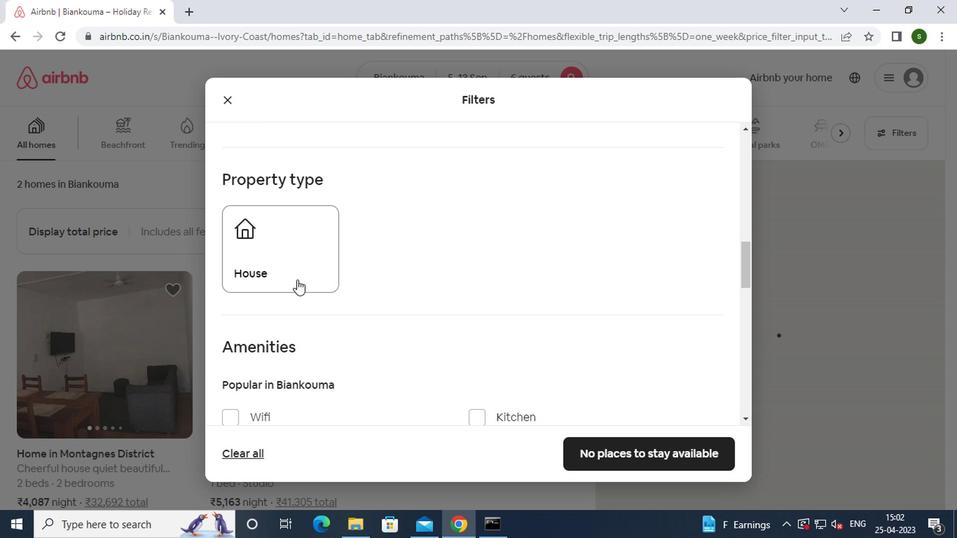 
Action: Mouse pressed left at (293, 274)
Screenshot: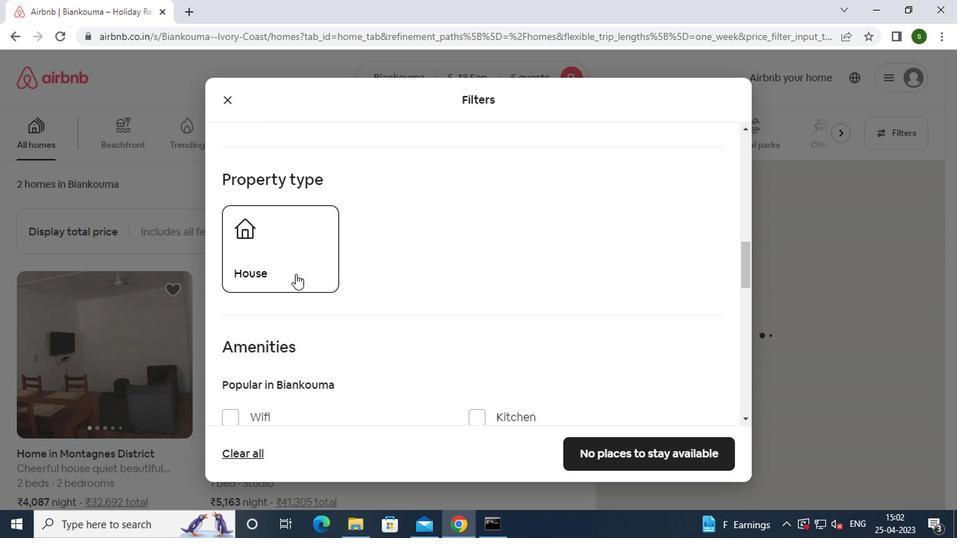 
Action: Mouse moved to (393, 273)
Screenshot: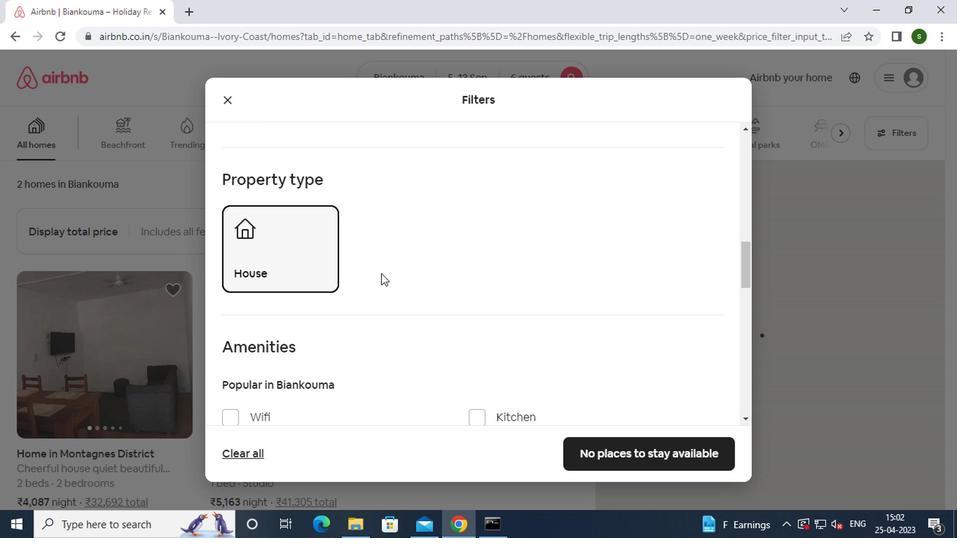 
Action: Mouse scrolled (393, 272) with delta (0, 0)
Screenshot: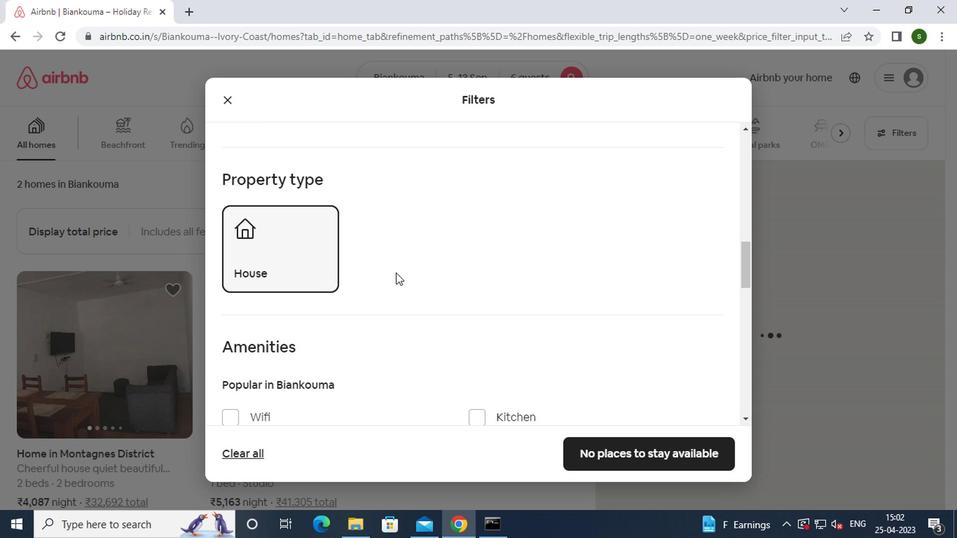 
Action: Mouse scrolled (393, 272) with delta (0, 0)
Screenshot: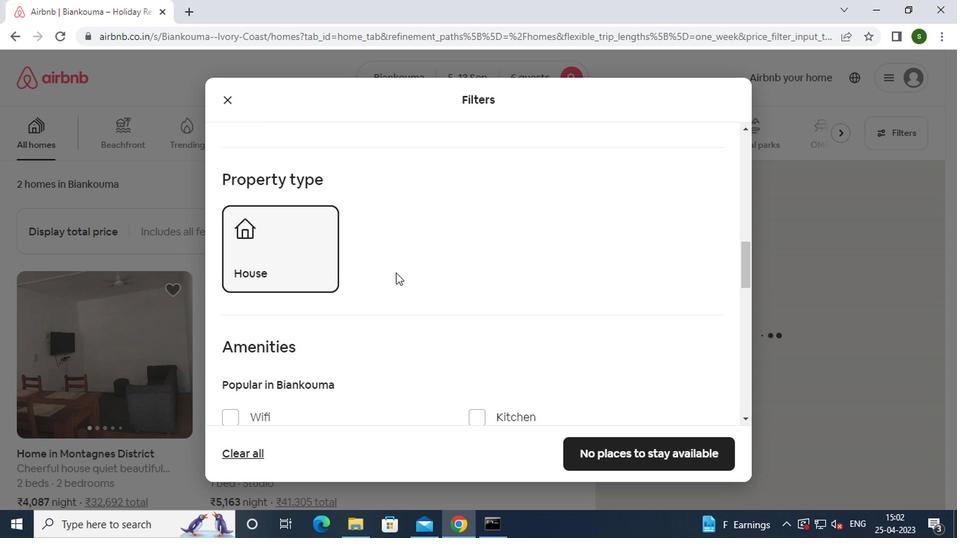 
Action: Mouse scrolled (393, 272) with delta (0, 0)
Screenshot: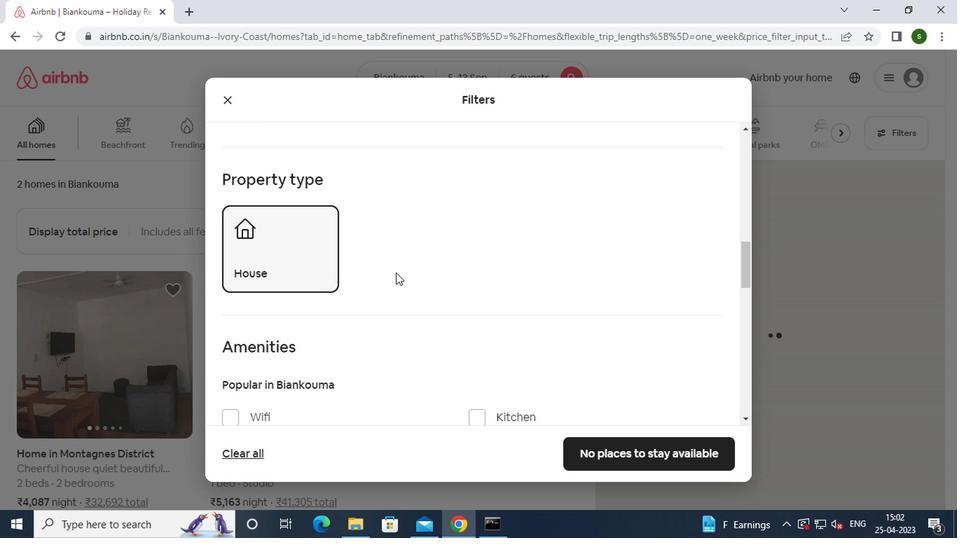 
Action: Mouse scrolled (393, 272) with delta (0, 0)
Screenshot: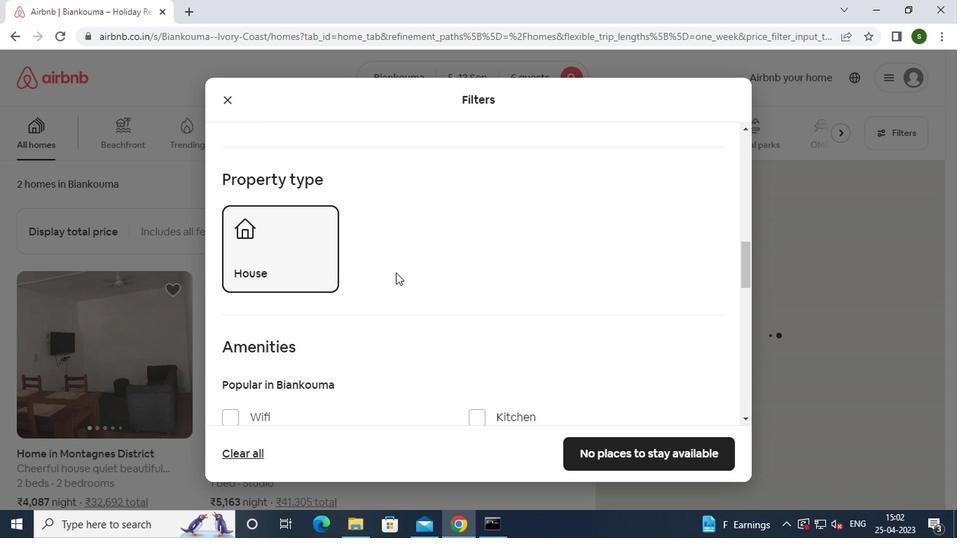 
Action: Mouse scrolled (393, 272) with delta (0, 0)
Screenshot: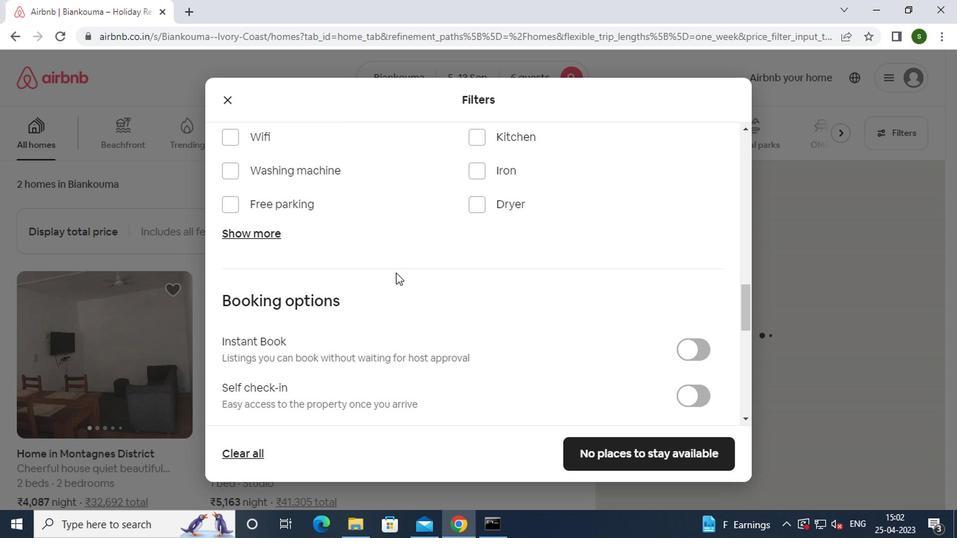 
Action: Mouse moved to (688, 326)
Screenshot: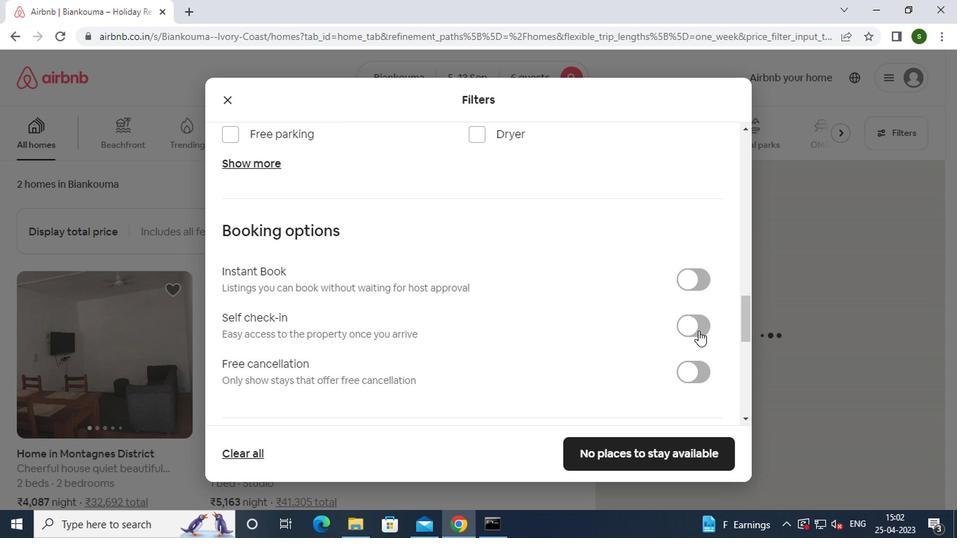 
Action: Mouse pressed left at (688, 326)
Screenshot: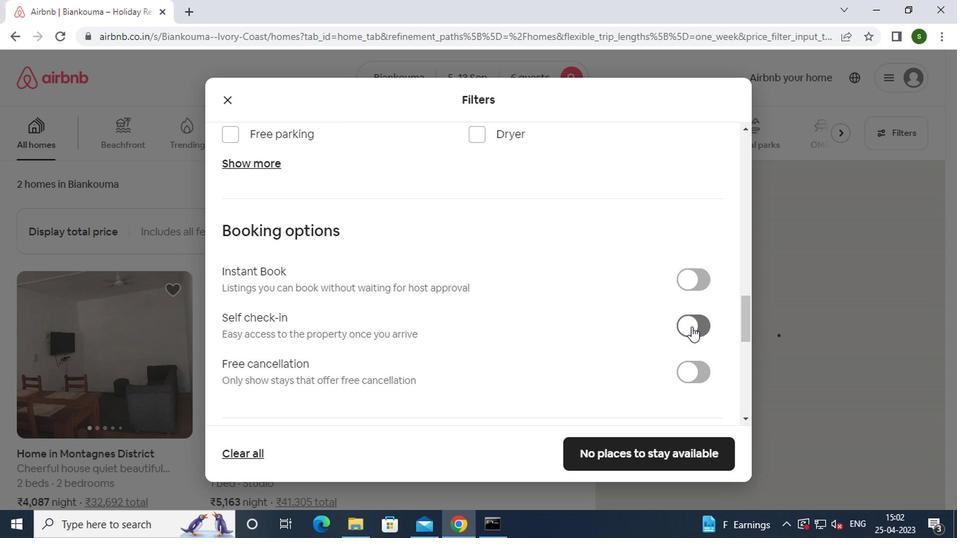 
Action: Mouse moved to (575, 314)
Screenshot: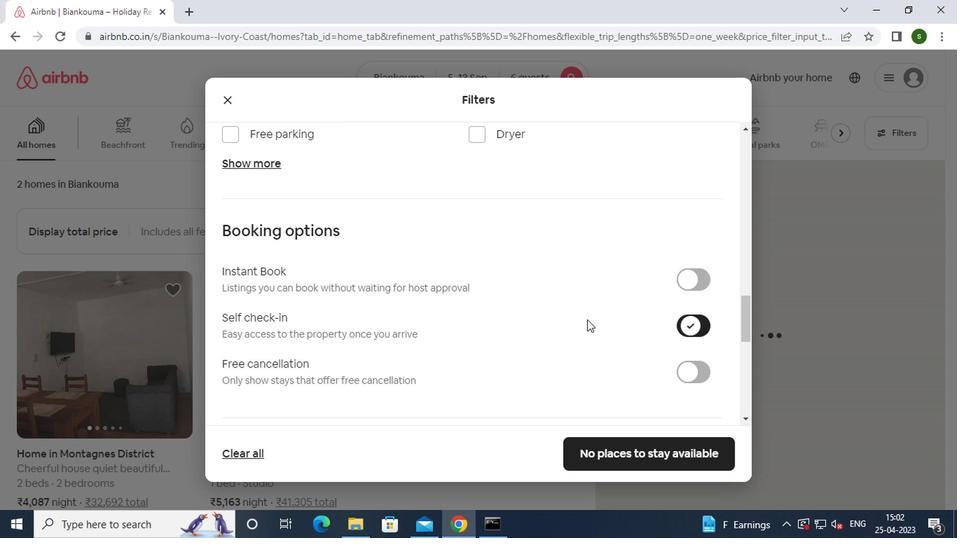 
Action: Mouse scrolled (575, 313) with delta (0, 0)
Screenshot: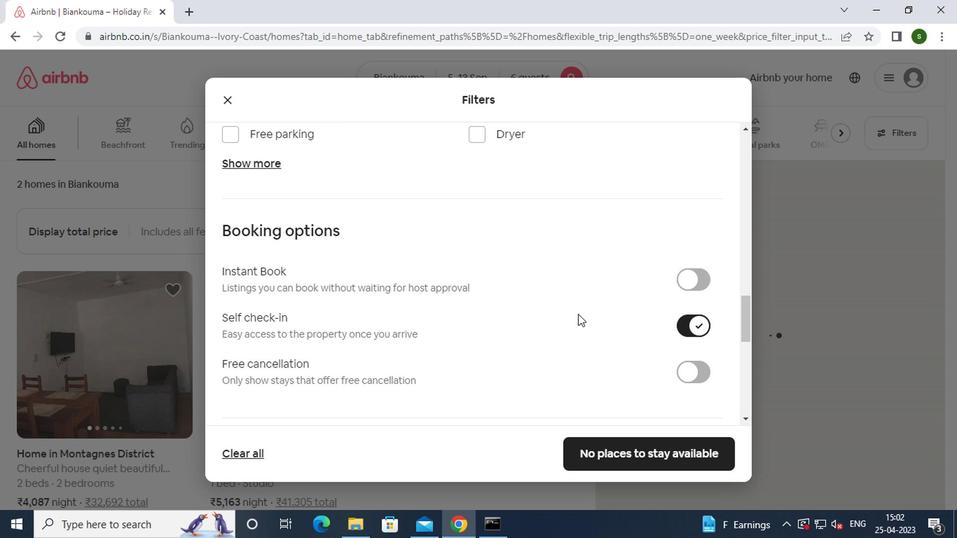 
Action: Mouse scrolled (575, 313) with delta (0, 0)
Screenshot: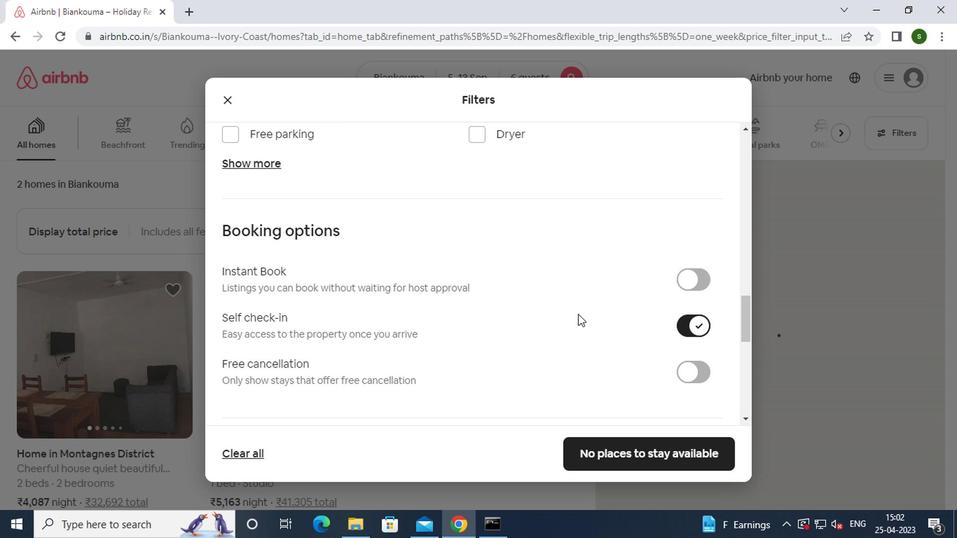 
Action: Mouse scrolled (575, 313) with delta (0, 0)
Screenshot: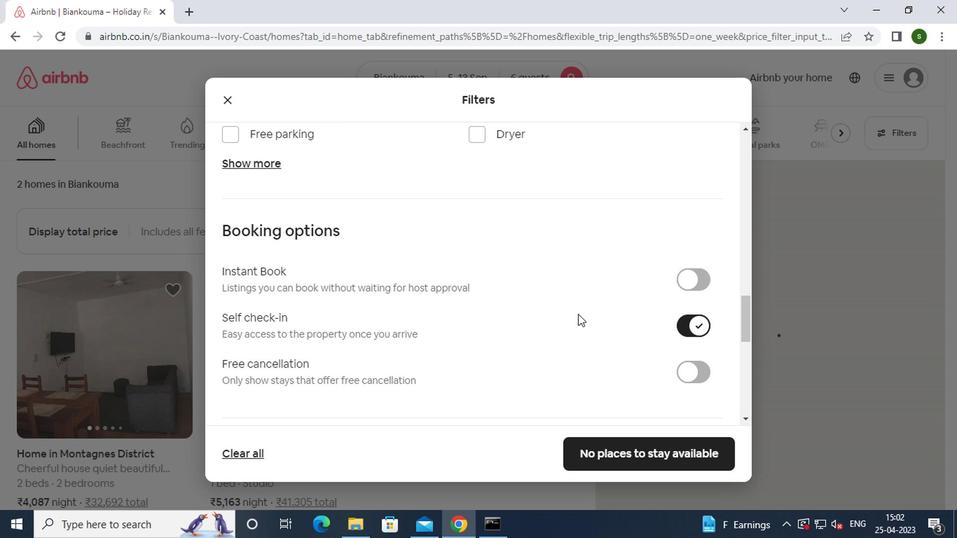 
Action: Mouse scrolled (575, 313) with delta (0, 0)
Screenshot: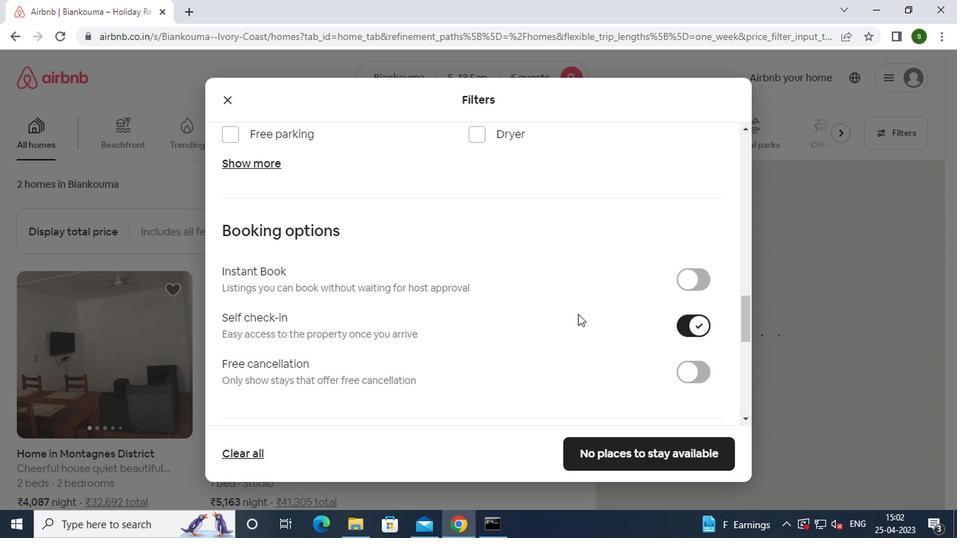 
Action: Mouse scrolled (575, 313) with delta (0, 0)
Screenshot: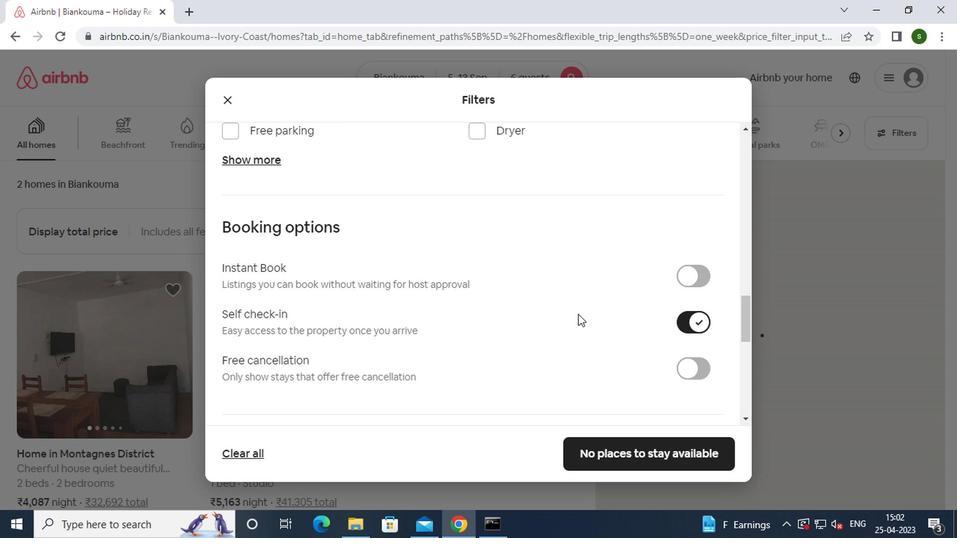 
Action: Mouse scrolled (575, 313) with delta (0, 0)
Screenshot: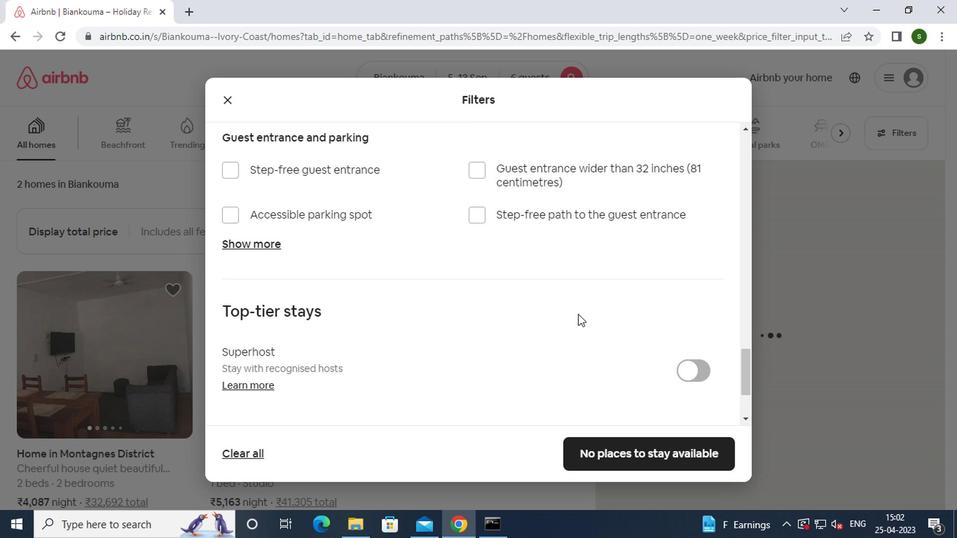 
Action: Mouse scrolled (575, 313) with delta (0, 0)
Screenshot: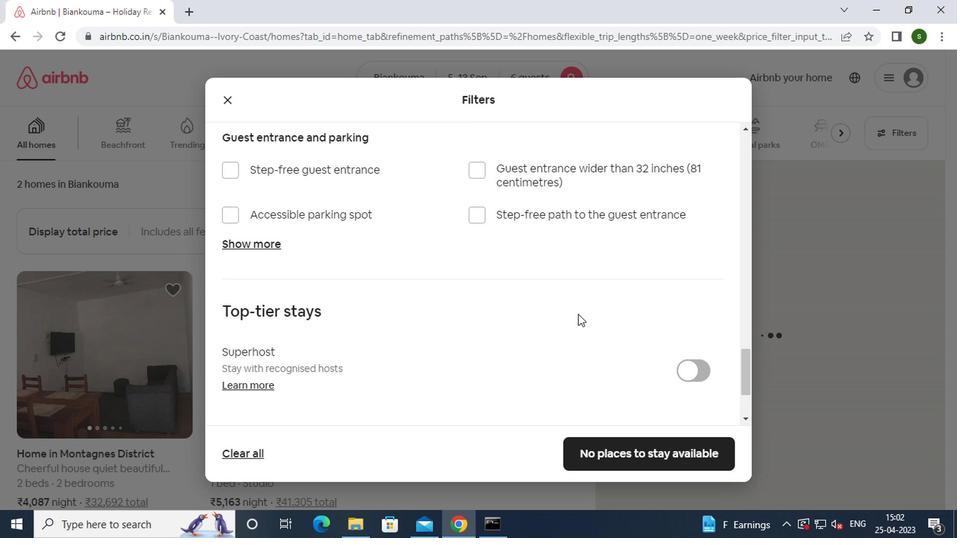
Action: Mouse scrolled (575, 313) with delta (0, 0)
Screenshot: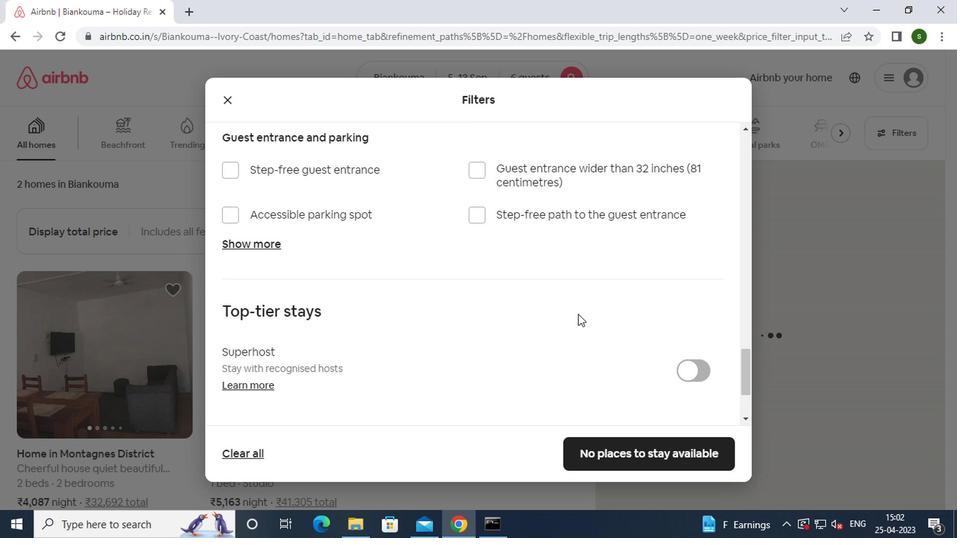 
Action: Mouse scrolled (575, 313) with delta (0, 0)
Screenshot: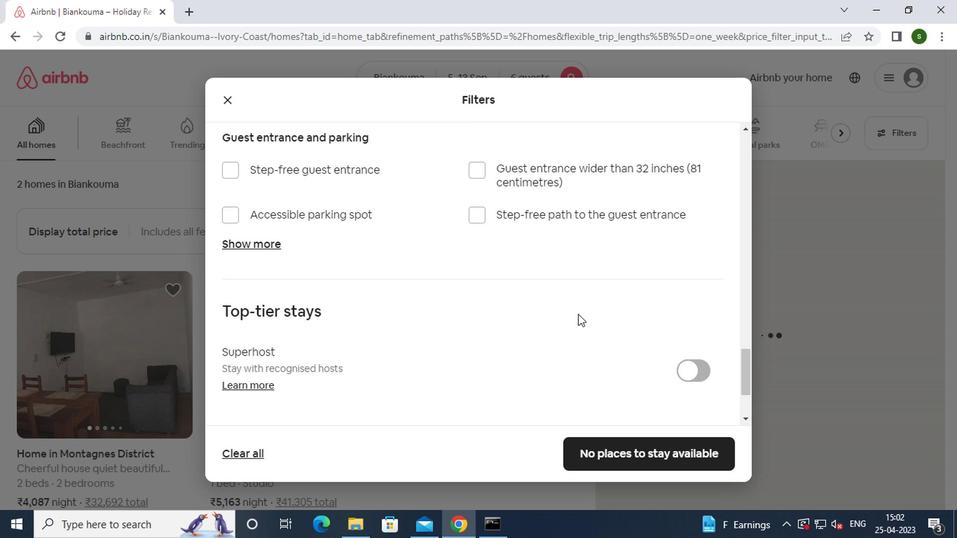
Action: Mouse moved to (596, 454)
Screenshot: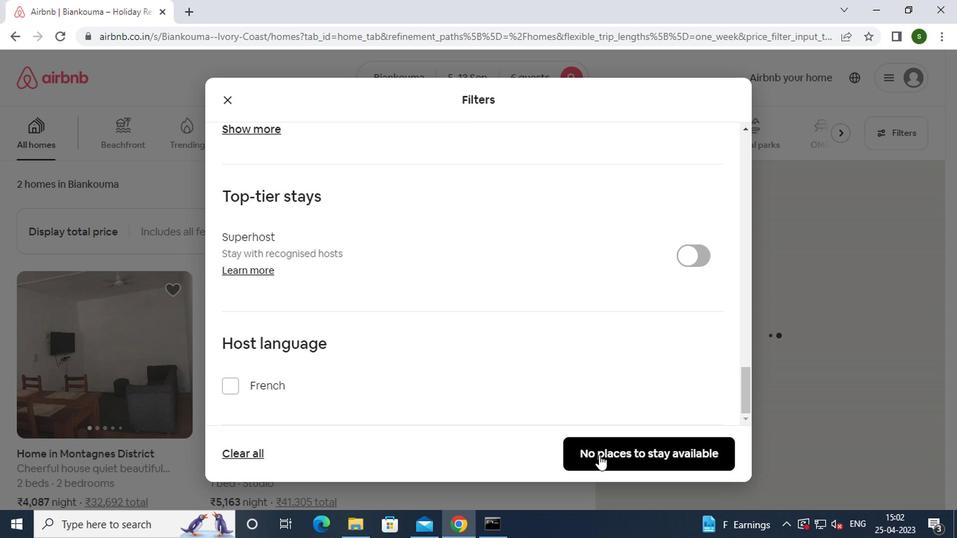 
Action: Mouse pressed left at (596, 454)
Screenshot: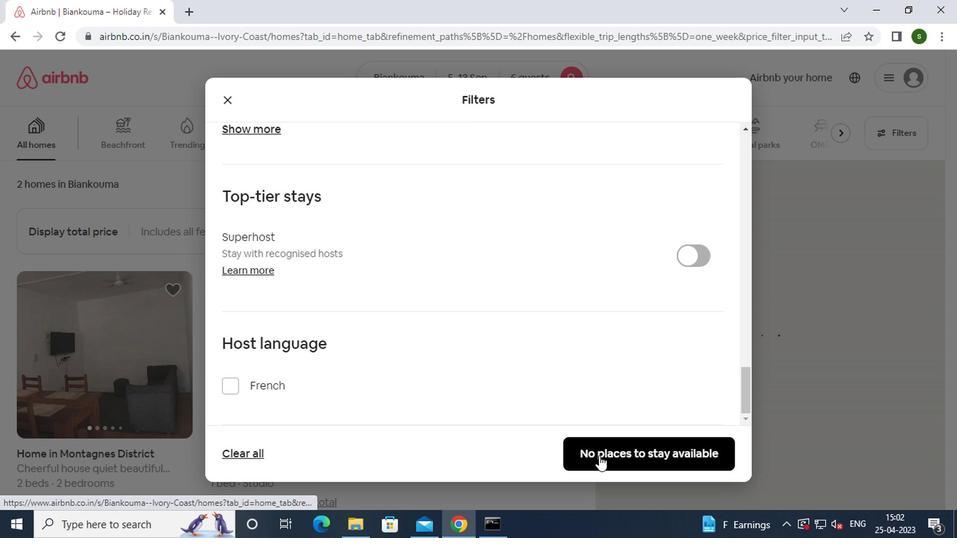
Action: Mouse moved to (547, 411)
Screenshot: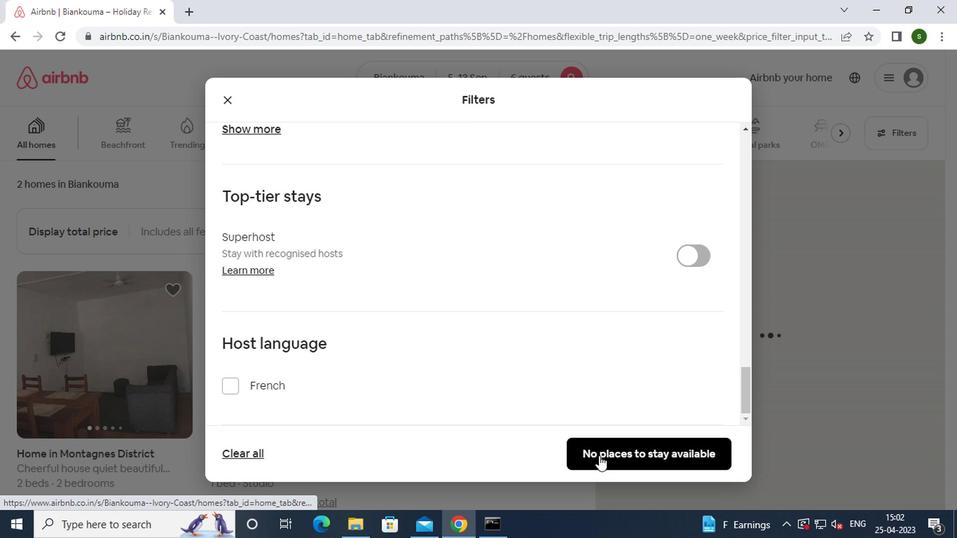 
